 Task: Find connections with filter location Draa el Mizan with filter topic #Mentoringwith filter profile language English with filter current company Ryan Ship Management with filter school Sikkim Manipal University, Gangtok with filter industry Fundraising with filter service category Computer Networking with filter keywords title Civil Engineer
Action: Mouse scrolled (433, 580) with delta (0, 0)
Screenshot: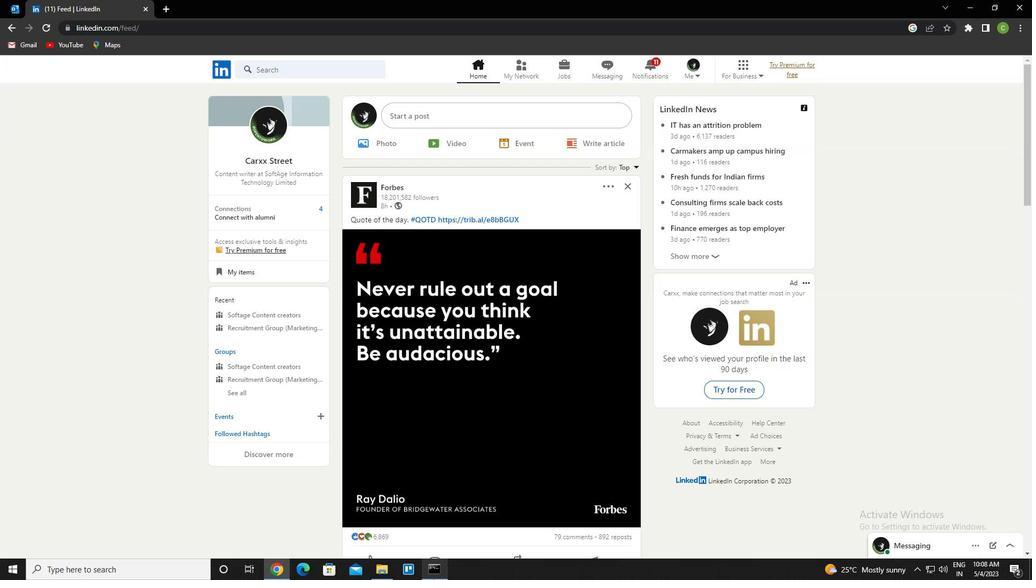 
Action: Mouse moved to (536, 79)
Screenshot: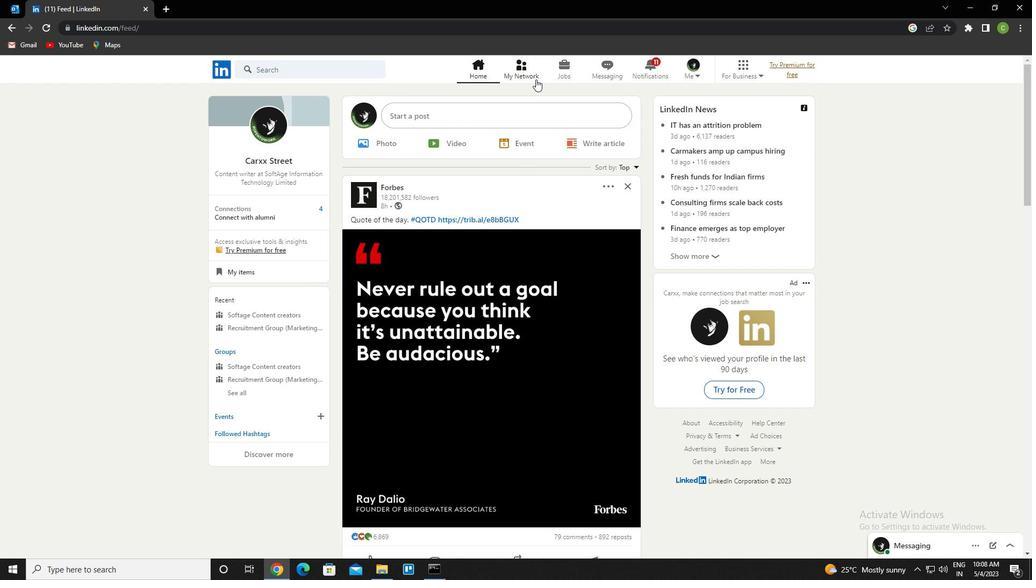 
Action: Mouse pressed left at (536, 79)
Screenshot: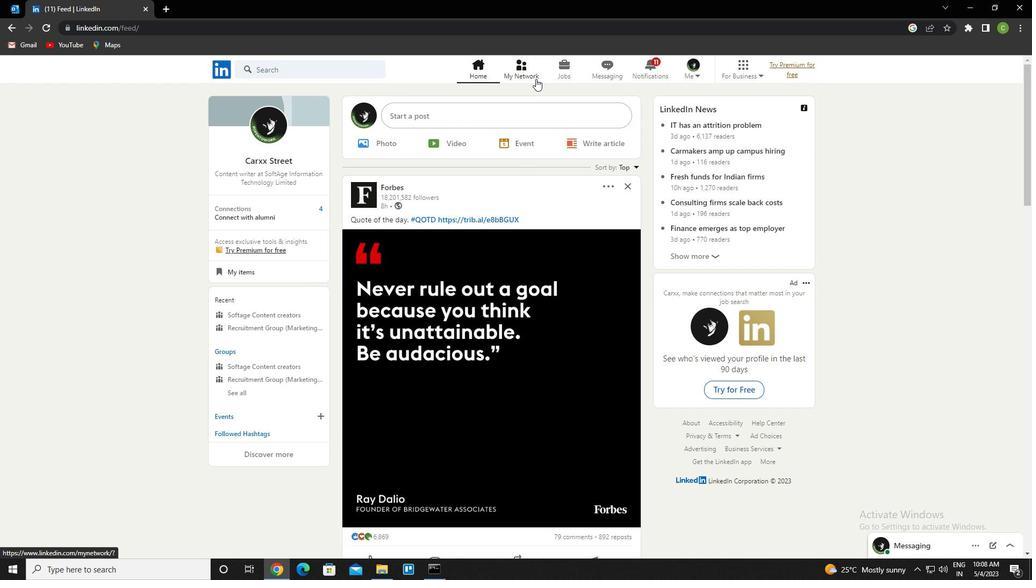 
Action: Mouse moved to (324, 123)
Screenshot: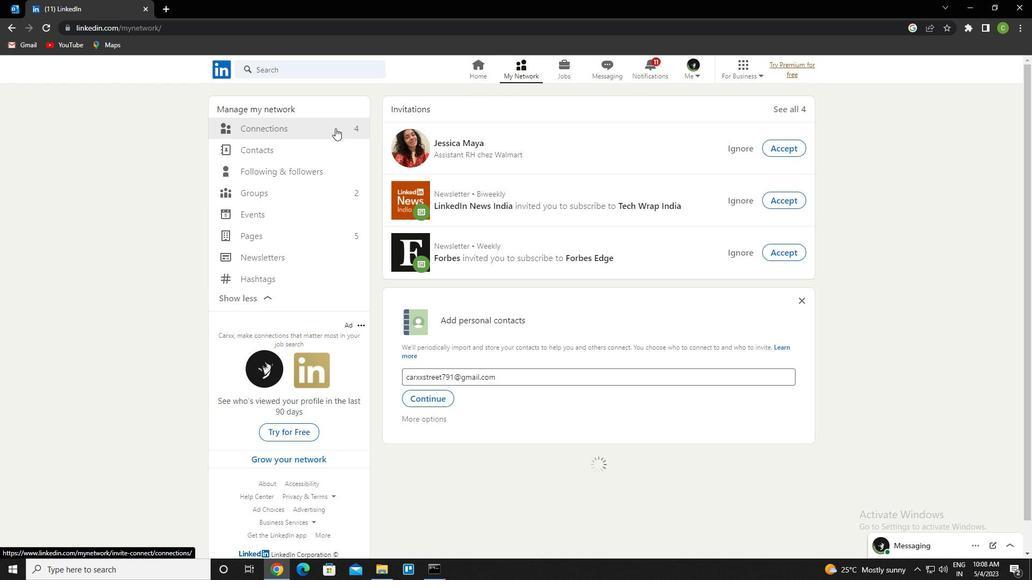 
Action: Mouse pressed left at (324, 123)
Screenshot: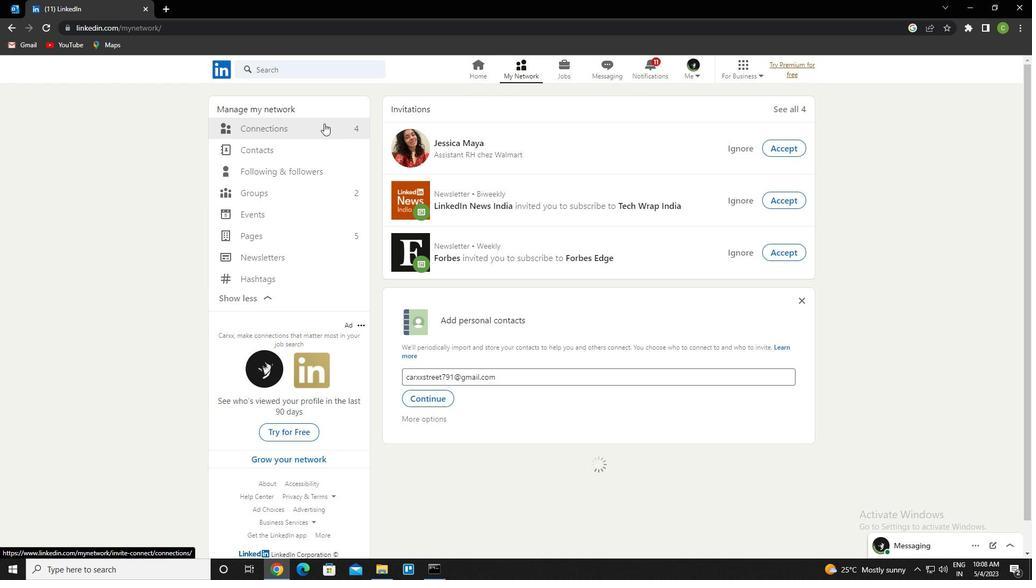 
Action: Mouse moved to (624, 129)
Screenshot: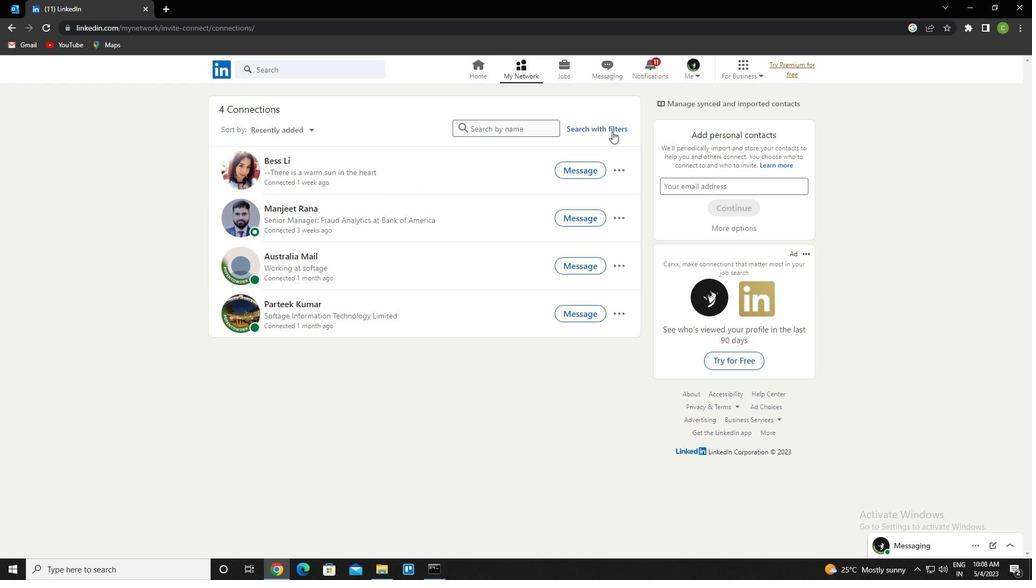 
Action: Mouse pressed left at (624, 129)
Screenshot: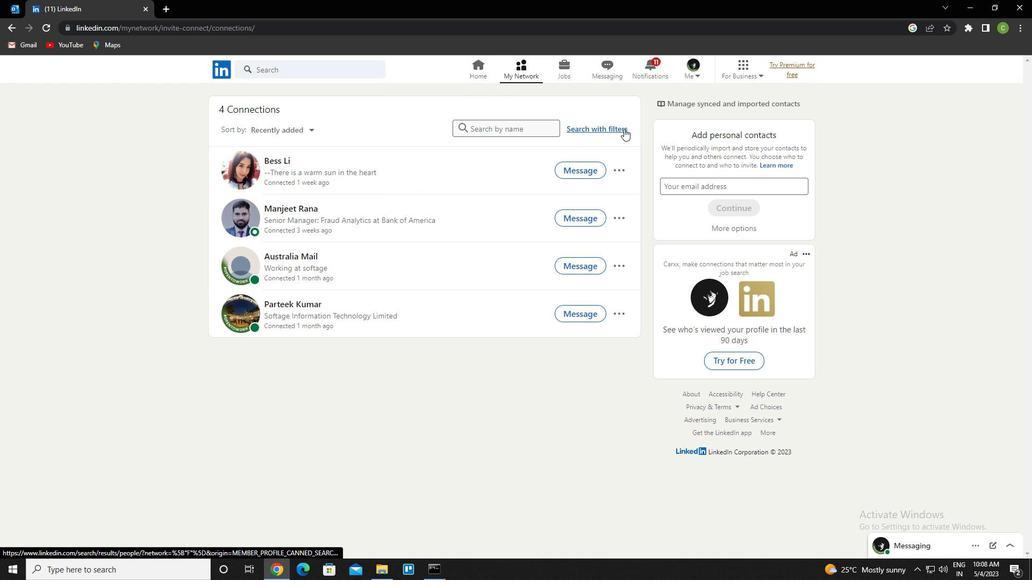 
Action: Mouse moved to (552, 104)
Screenshot: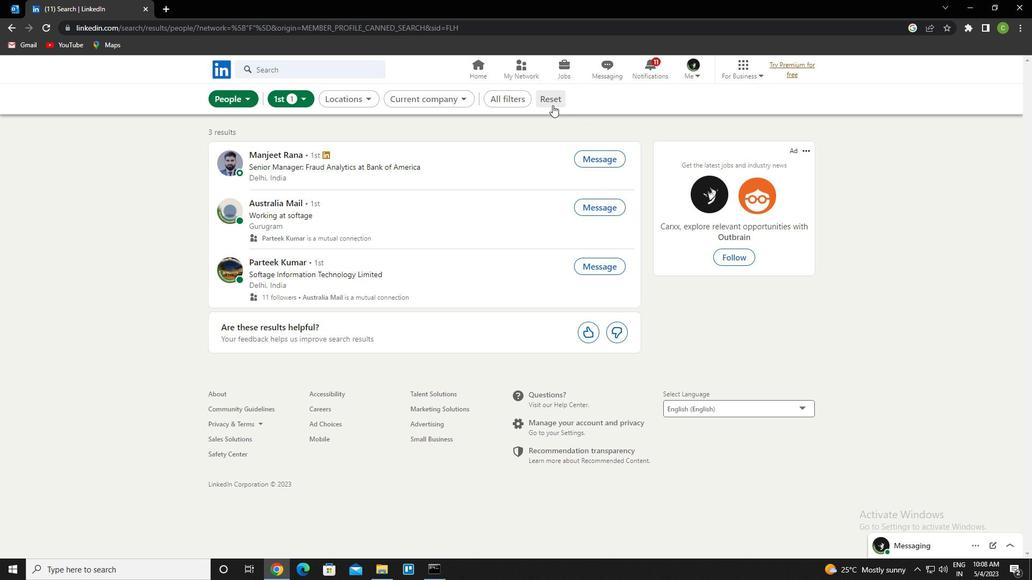 
Action: Mouse pressed left at (552, 104)
Screenshot: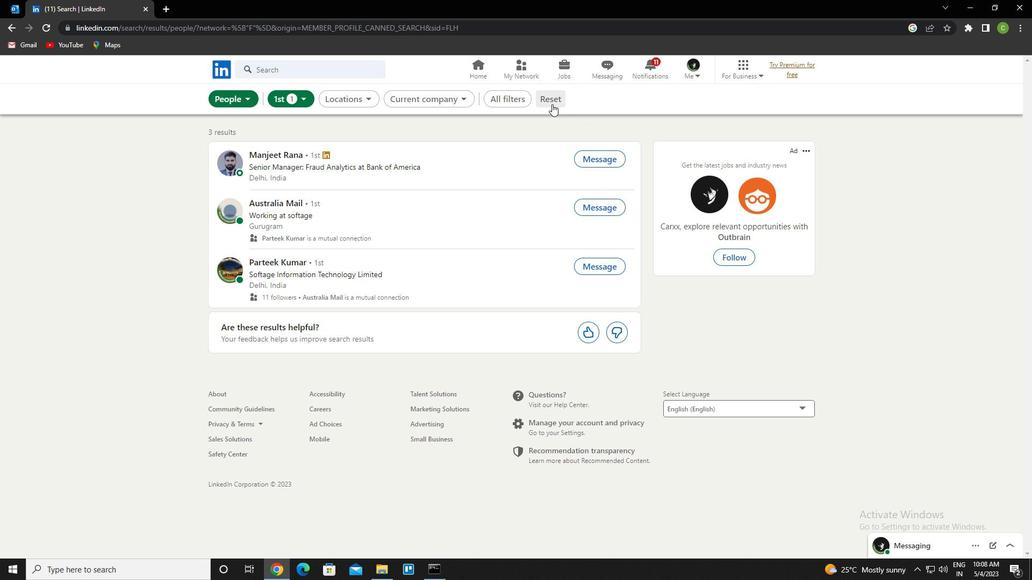 
Action: Mouse moved to (543, 102)
Screenshot: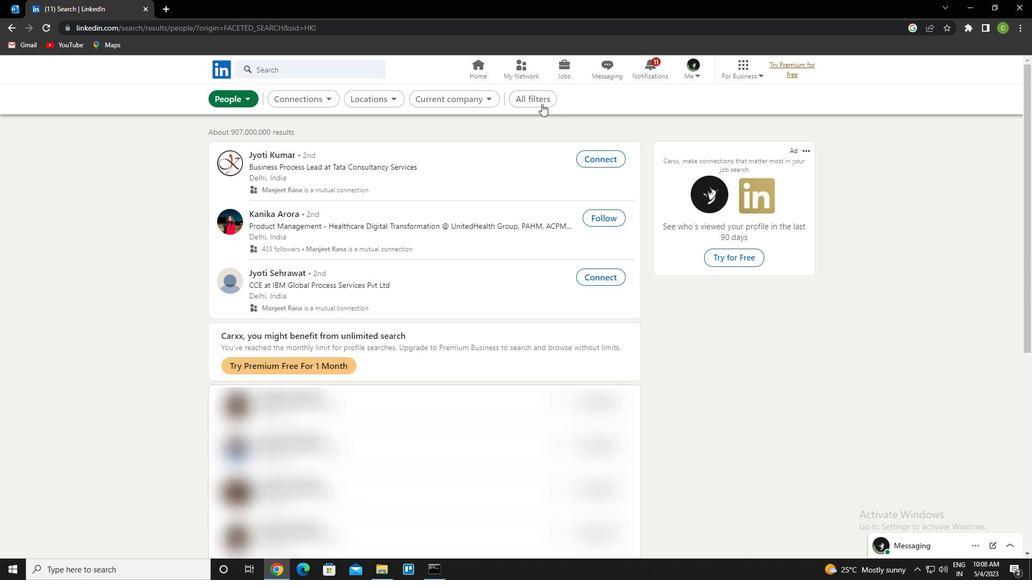 
Action: Mouse pressed left at (543, 102)
Screenshot: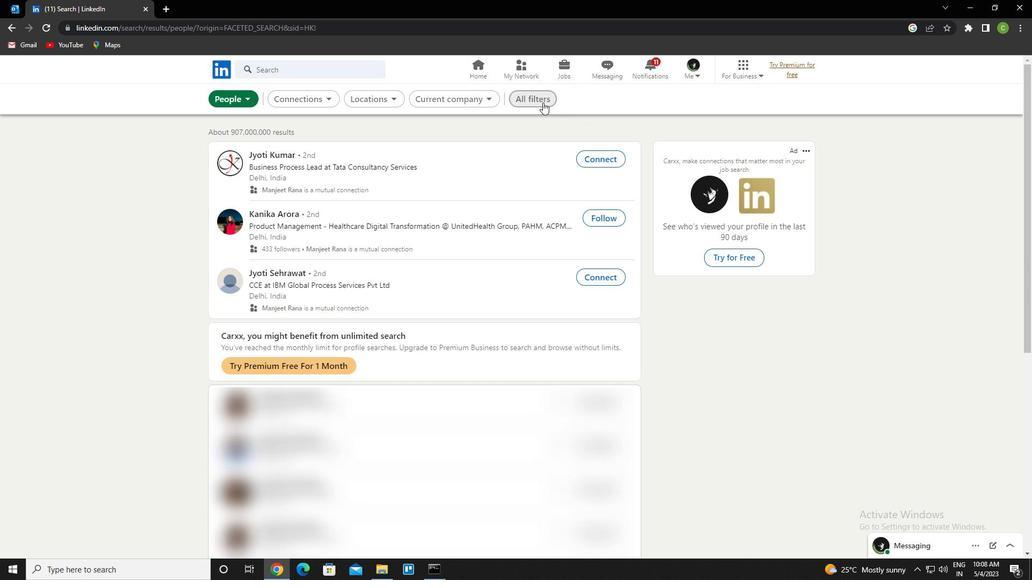 
Action: Mouse moved to (763, 230)
Screenshot: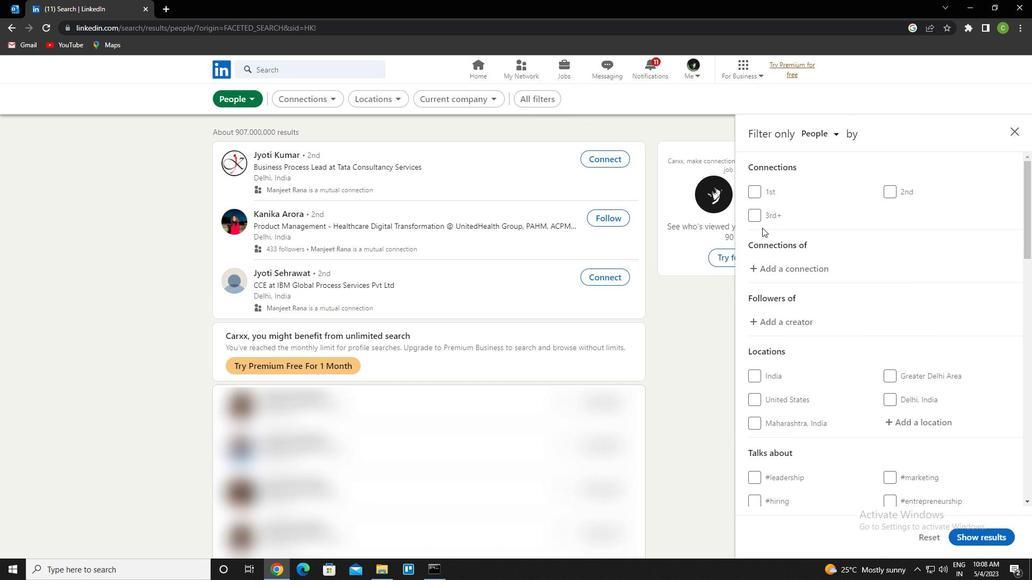 
Action: Mouse scrolled (763, 229) with delta (0, 0)
Screenshot: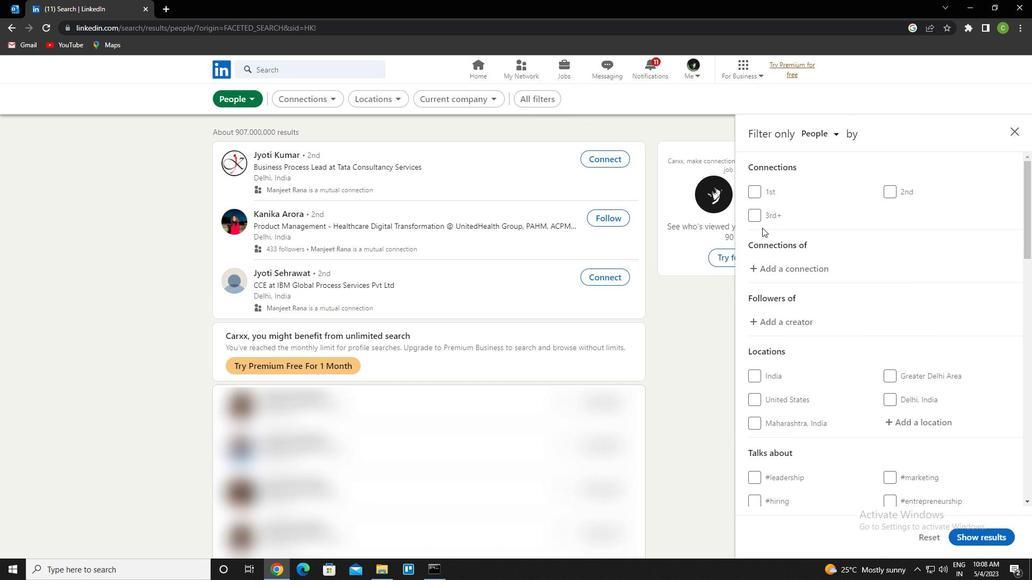 
Action: Mouse moved to (765, 235)
Screenshot: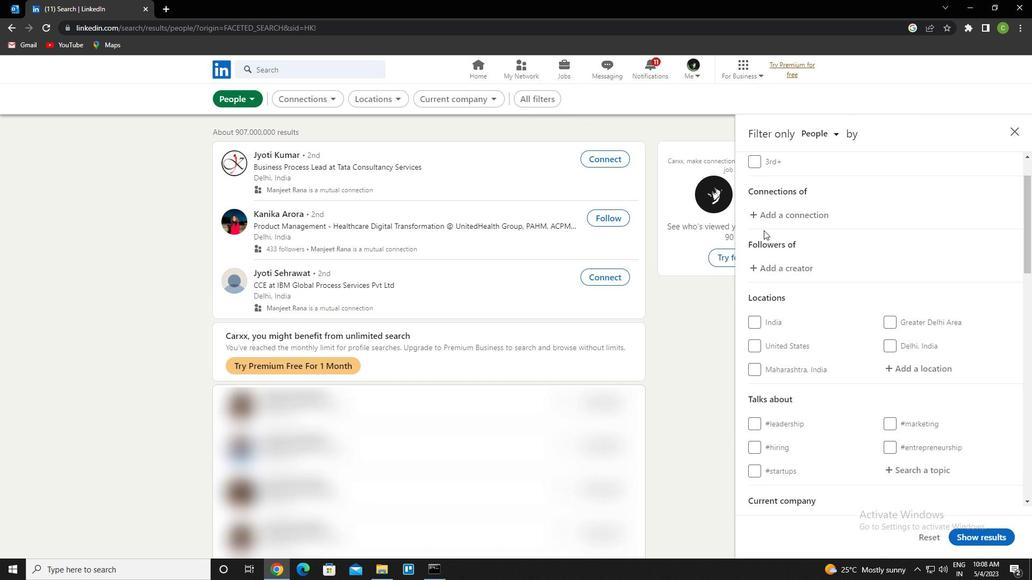 
Action: Mouse scrolled (765, 234) with delta (0, 0)
Screenshot: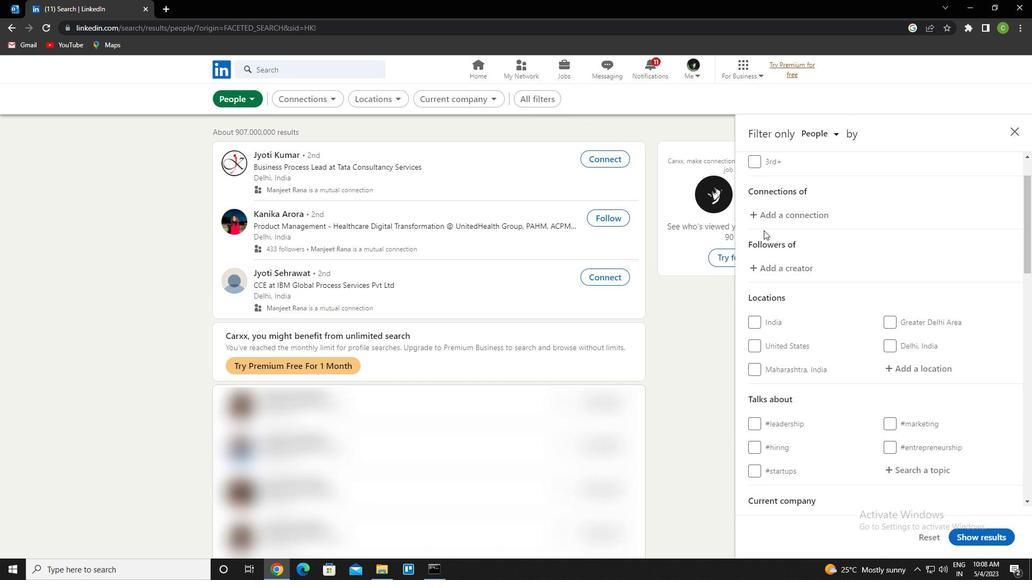 
Action: Mouse moved to (765, 235)
Screenshot: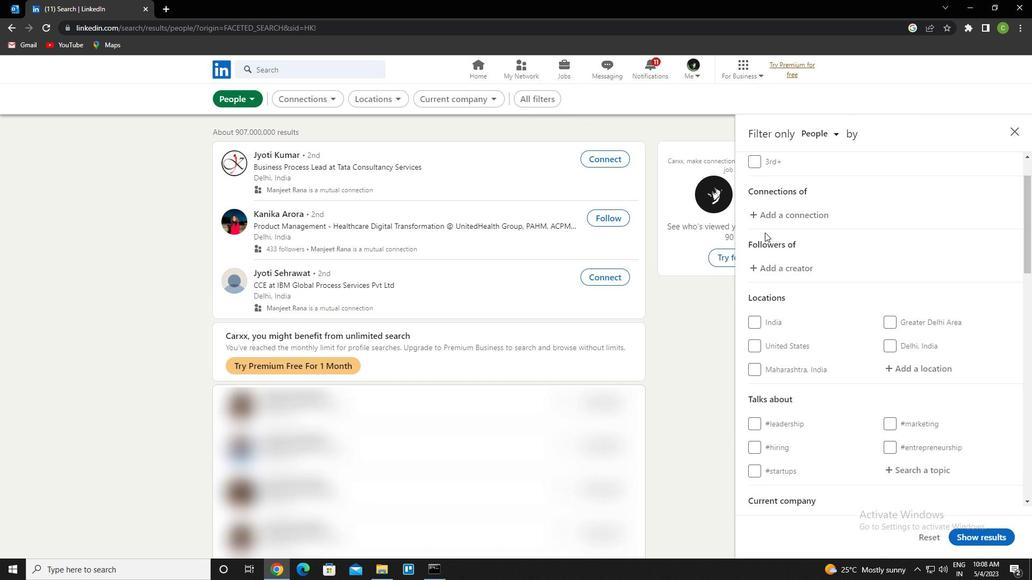 
Action: Mouse scrolled (765, 234) with delta (0, 0)
Screenshot: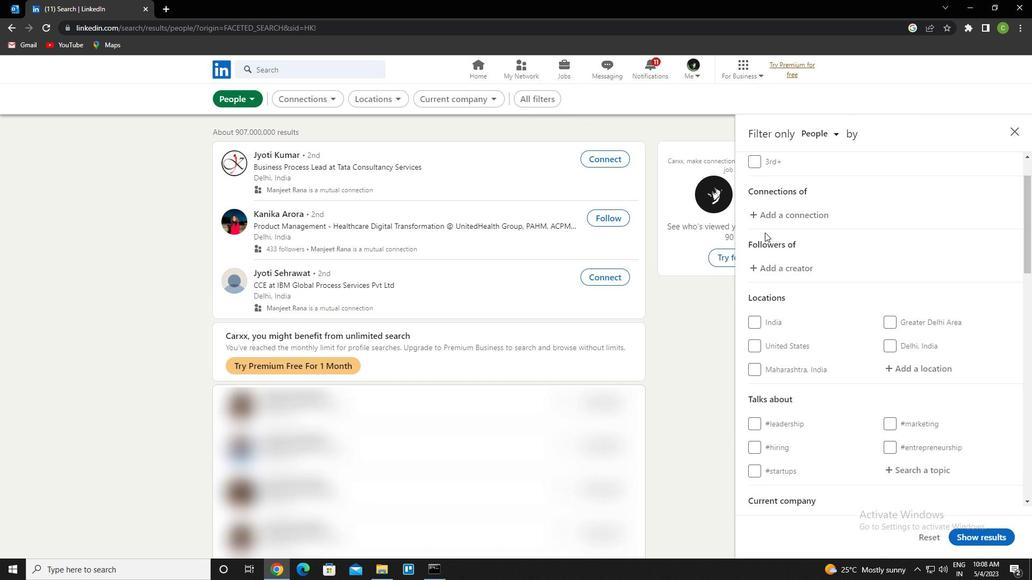 
Action: Mouse scrolled (765, 234) with delta (0, 0)
Screenshot: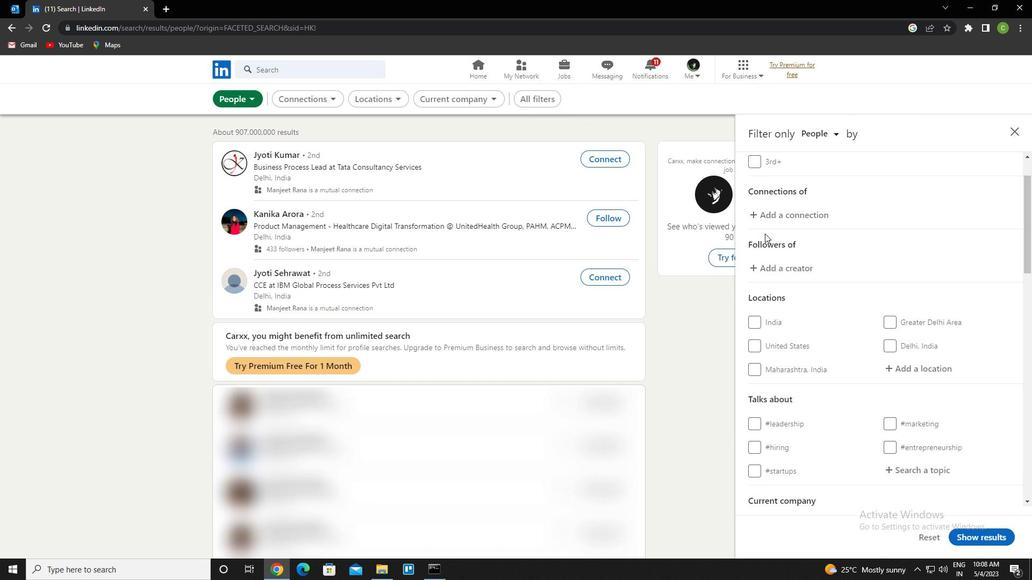 
Action: Mouse moved to (911, 210)
Screenshot: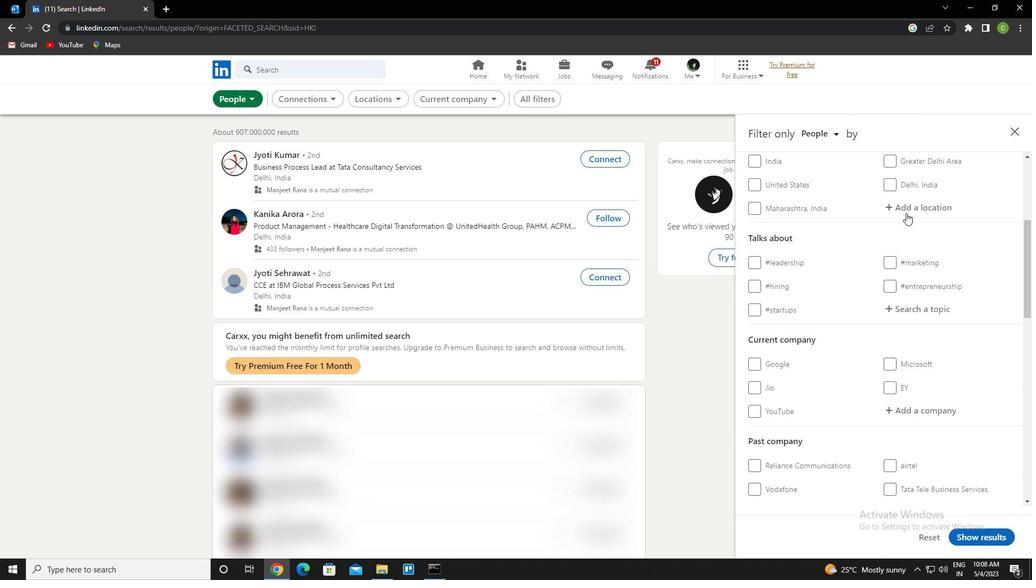 
Action: Mouse pressed left at (911, 210)
Screenshot: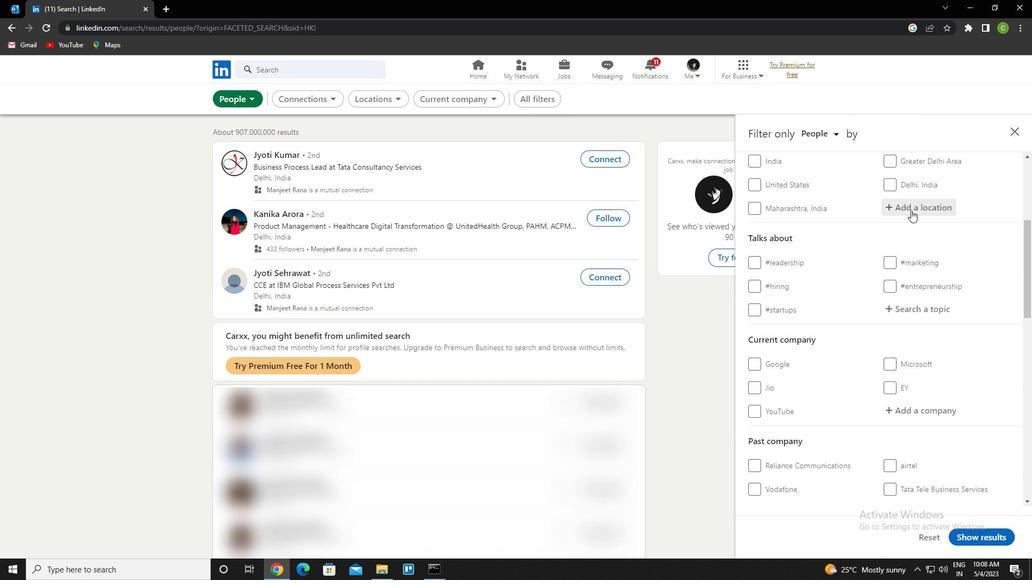 
Action: Key pressed <Key.caps_lock>d<Key.caps_lock>raa<Key.space>el<Key.space>mizan<Key.down><Key.enter>
Screenshot: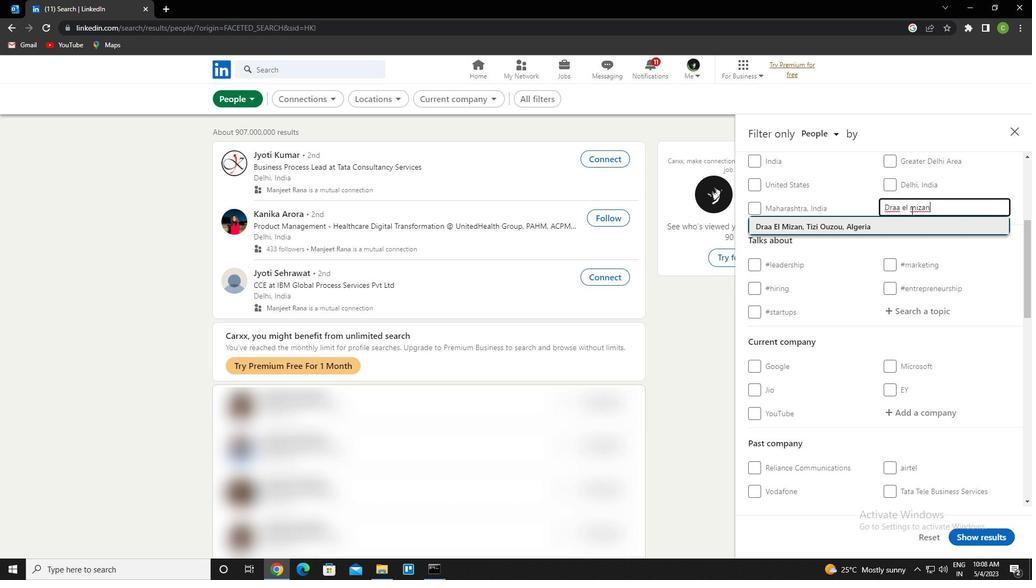 
Action: Mouse moved to (912, 210)
Screenshot: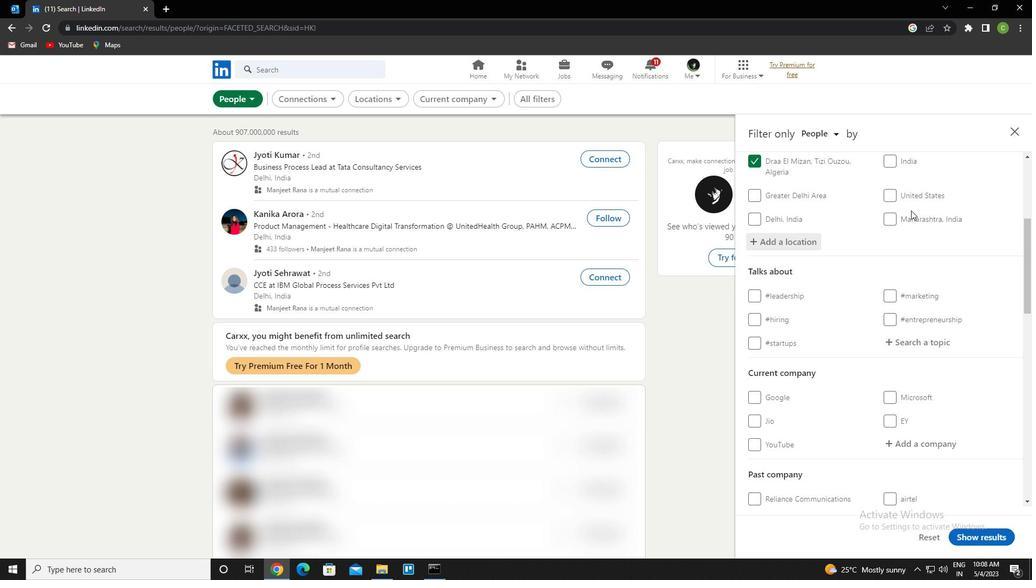 
Action: Mouse scrolled (912, 210) with delta (0, 0)
Screenshot: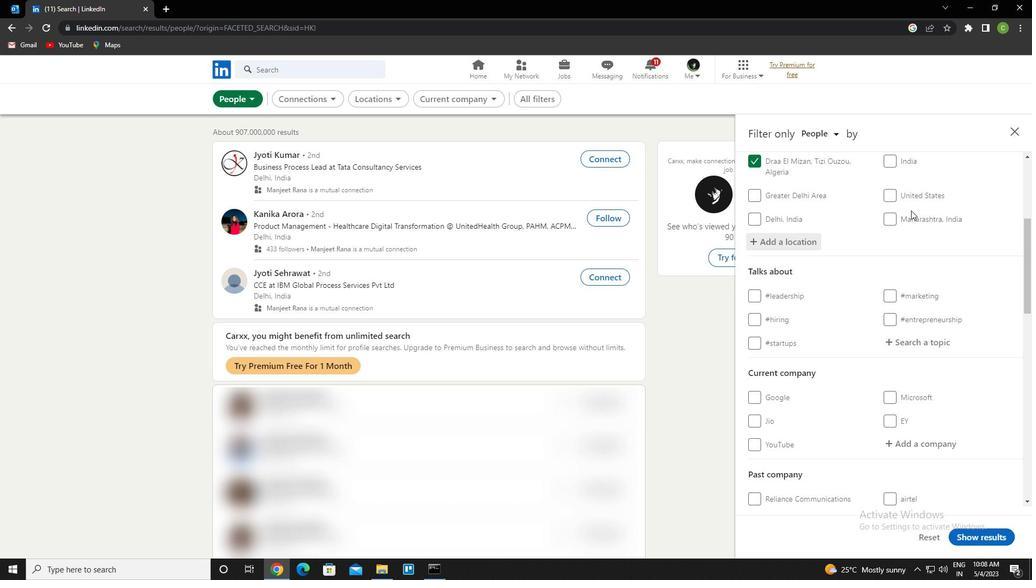 
Action: Mouse moved to (911, 285)
Screenshot: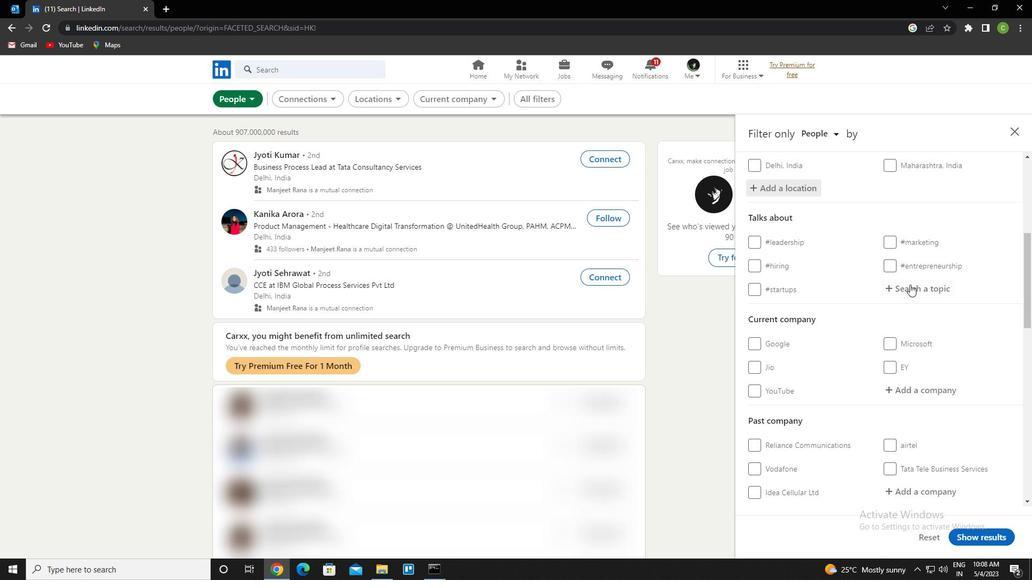 
Action: Mouse pressed left at (911, 285)
Screenshot: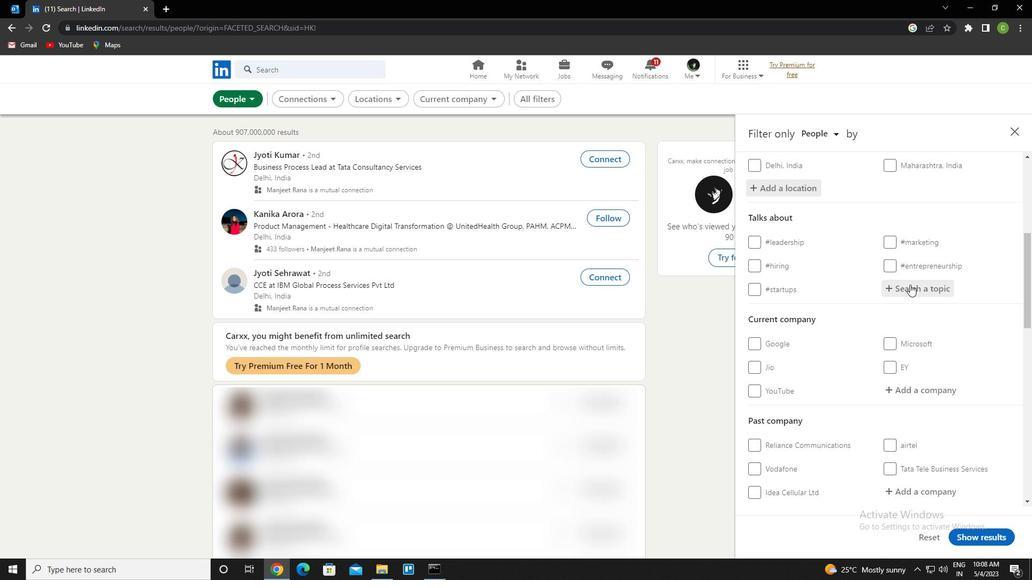 
Action: Key pressed mentoring<Key.down><Key.enter>
Screenshot: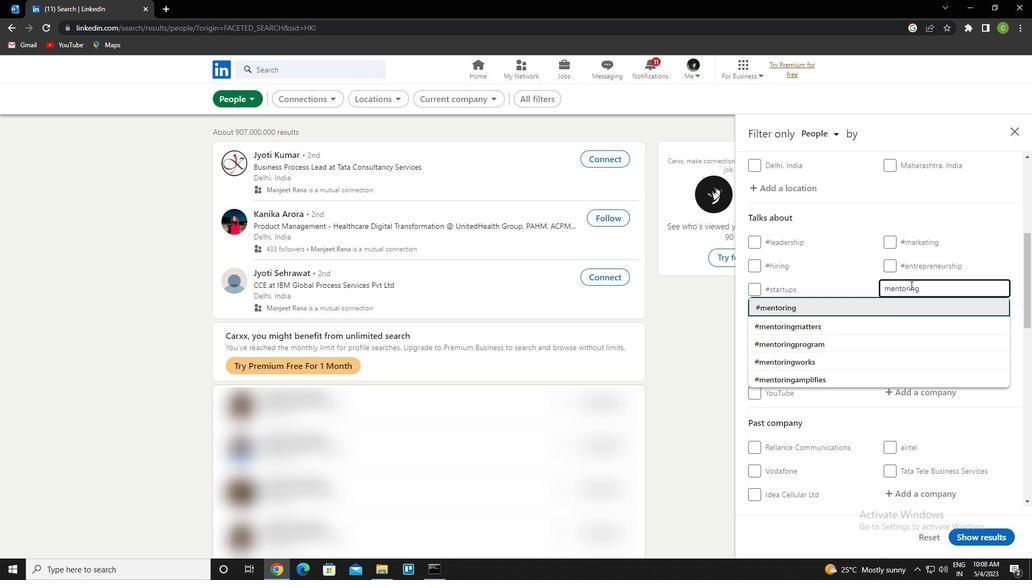 
Action: Mouse scrolled (911, 285) with delta (0, 0)
Screenshot: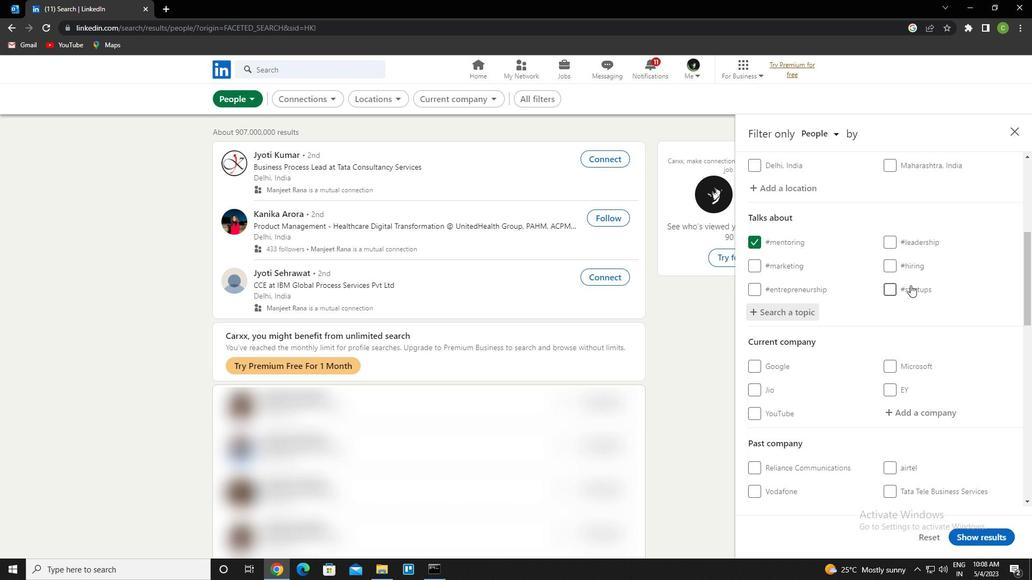 
Action: Mouse scrolled (911, 285) with delta (0, 0)
Screenshot: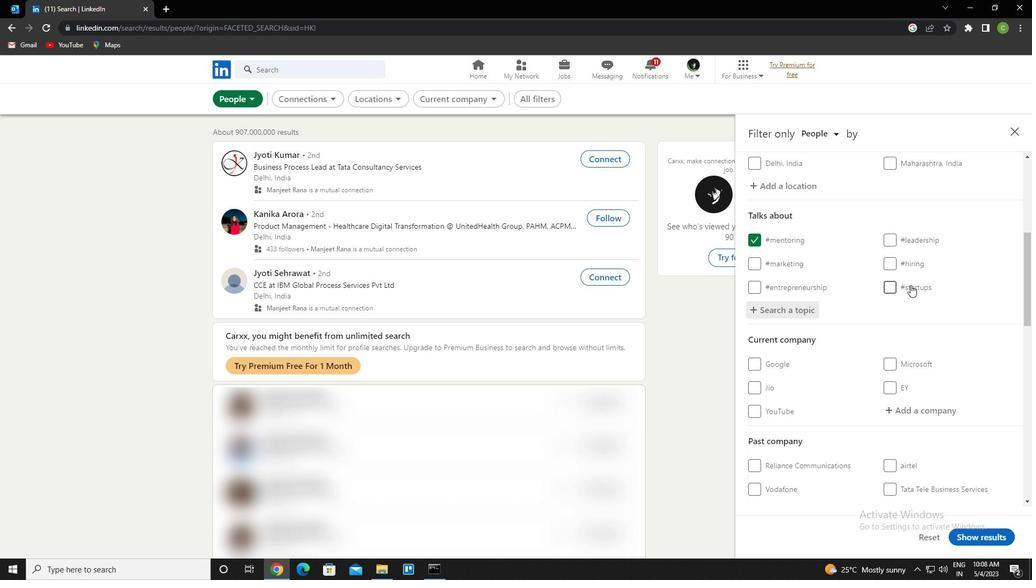 
Action: Mouse moved to (909, 291)
Screenshot: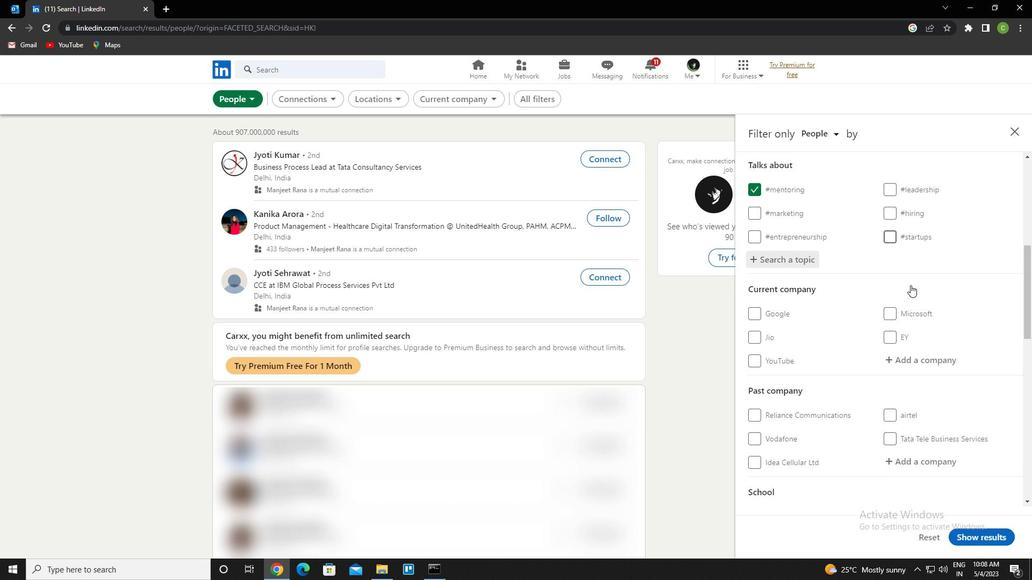 
Action: Mouse scrolled (909, 290) with delta (0, 0)
Screenshot: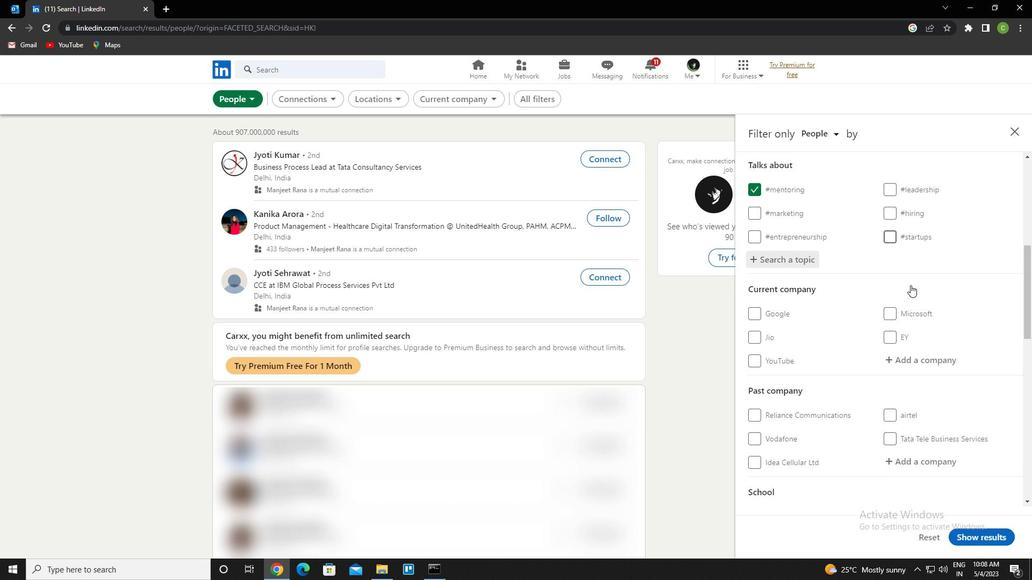 
Action: Mouse moved to (894, 327)
Screenshot: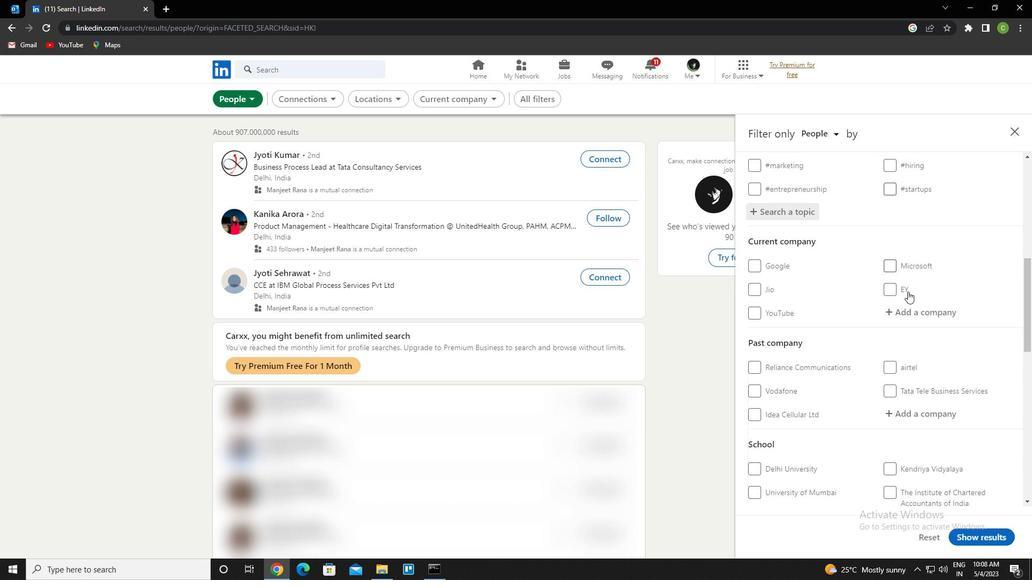 
Action: Mouse scrolled (894, 326) with delta (0, 0)
Screenshot: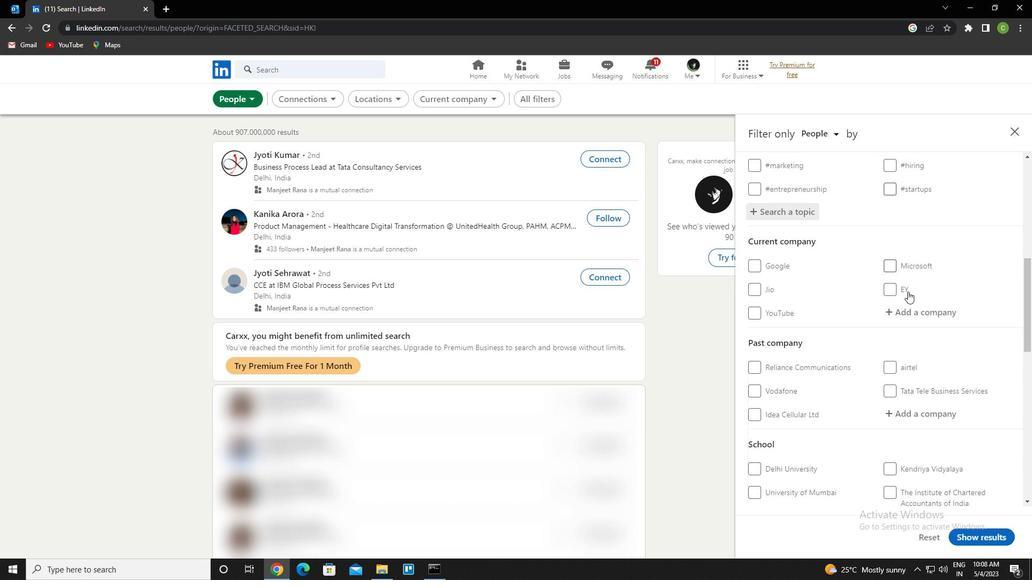
Action: Mouse moved to (893, 329)
Screenshot: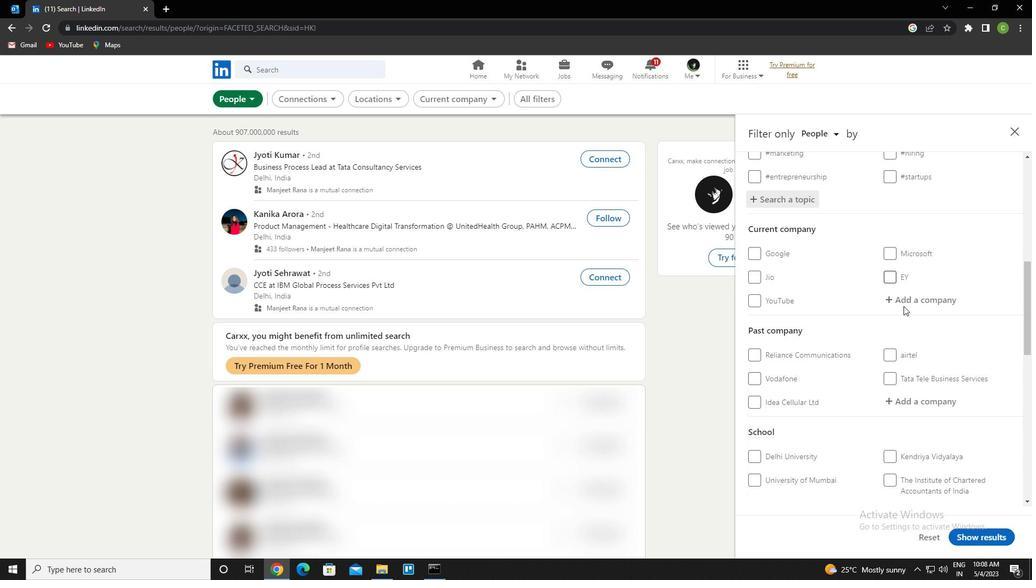 
Action: Mouse scrolled (893, 328) with delta (0, 0)
Screenshot: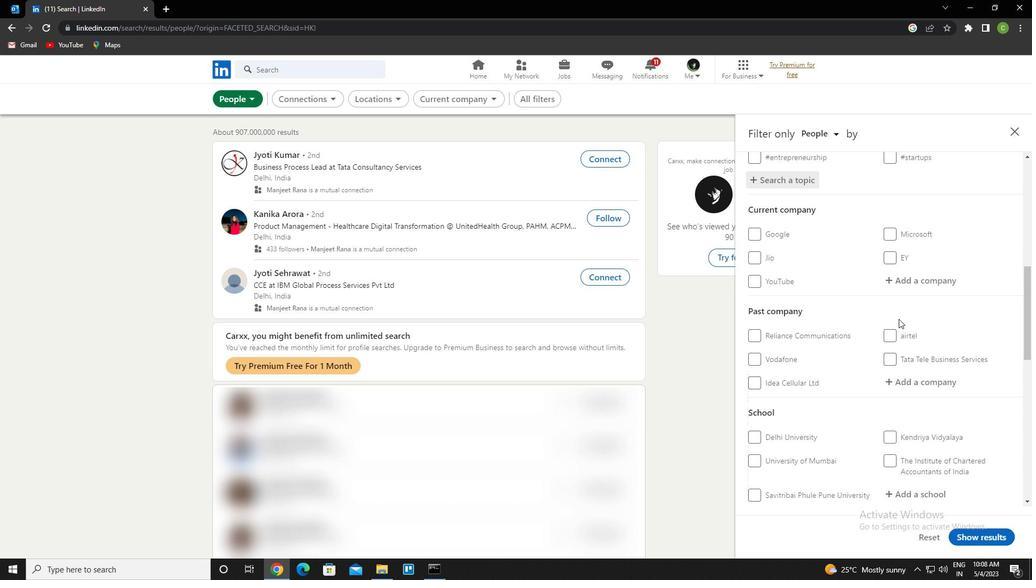 
Action: Mouse scrolled (893, 328) with delta (0, 0)
Screenshot: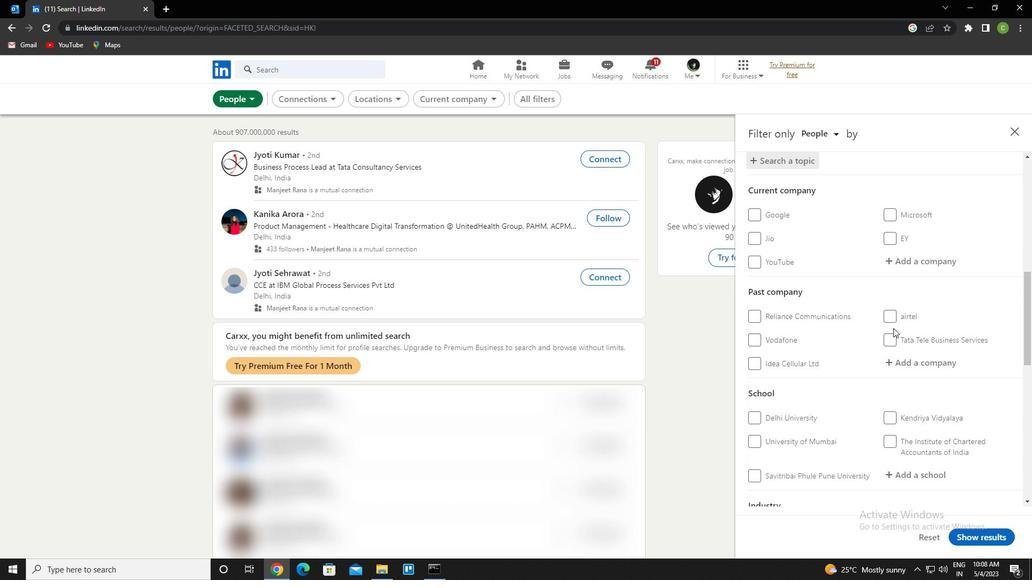 
Action: Mouse moved to (892, 329)
Screenshot: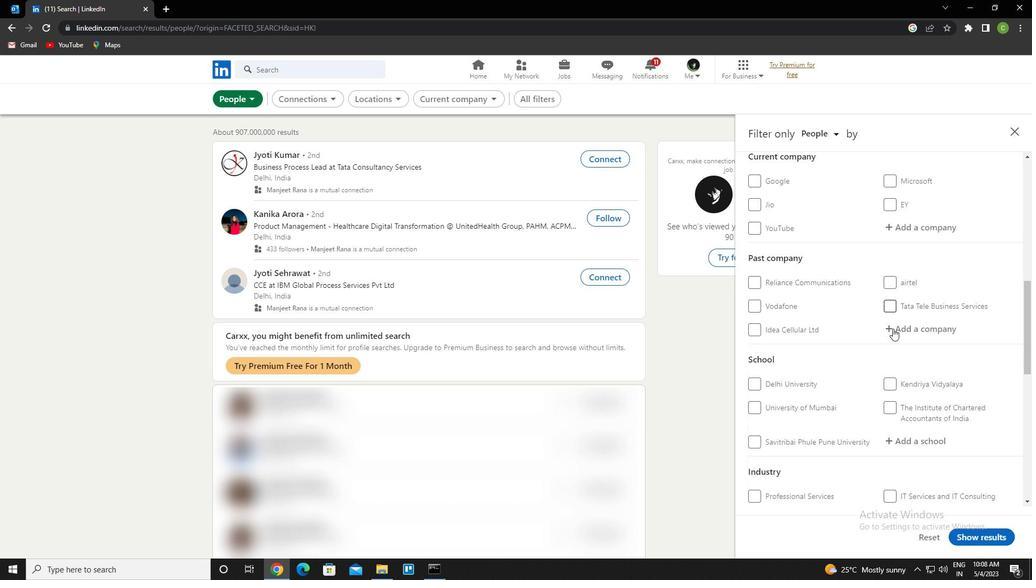 
Action: Mouse scrolled (892, 328) with delta (0, 0)
Screenshot: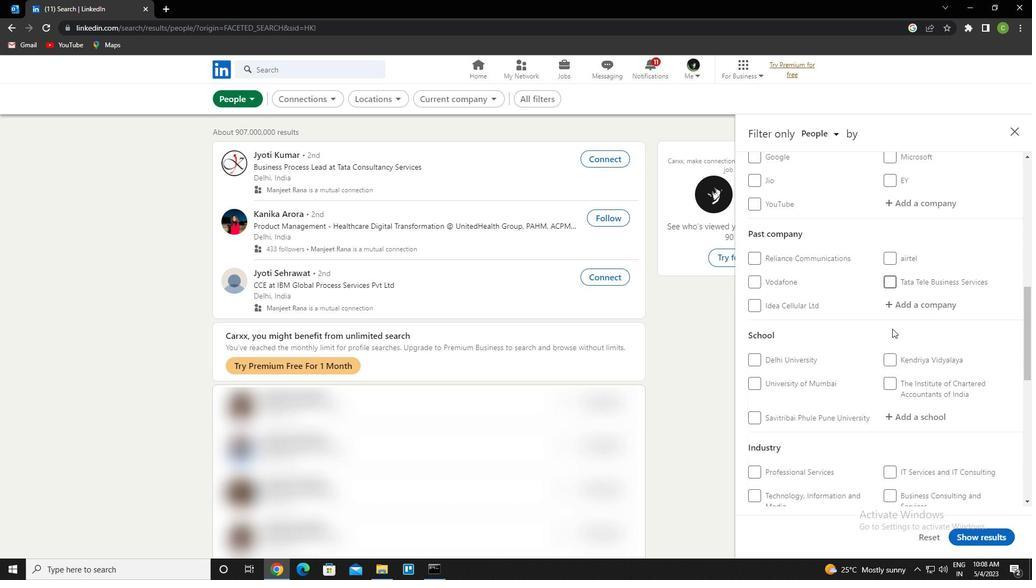 
Action: Mouse moved to (872, 327)
Screenshot: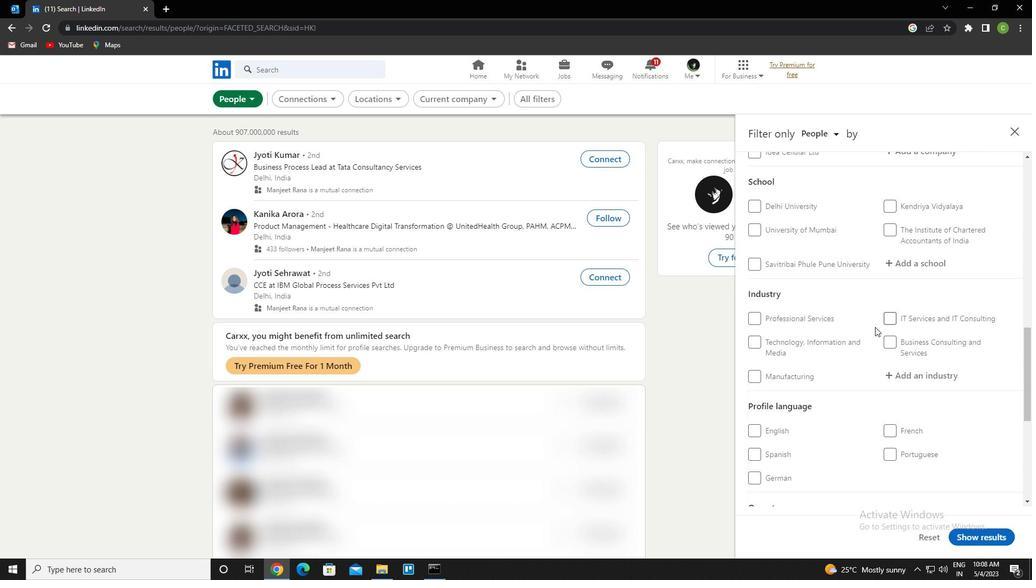 
Action: Mouse scrolled (872, 326) with delta (0, 0)
Screenshot: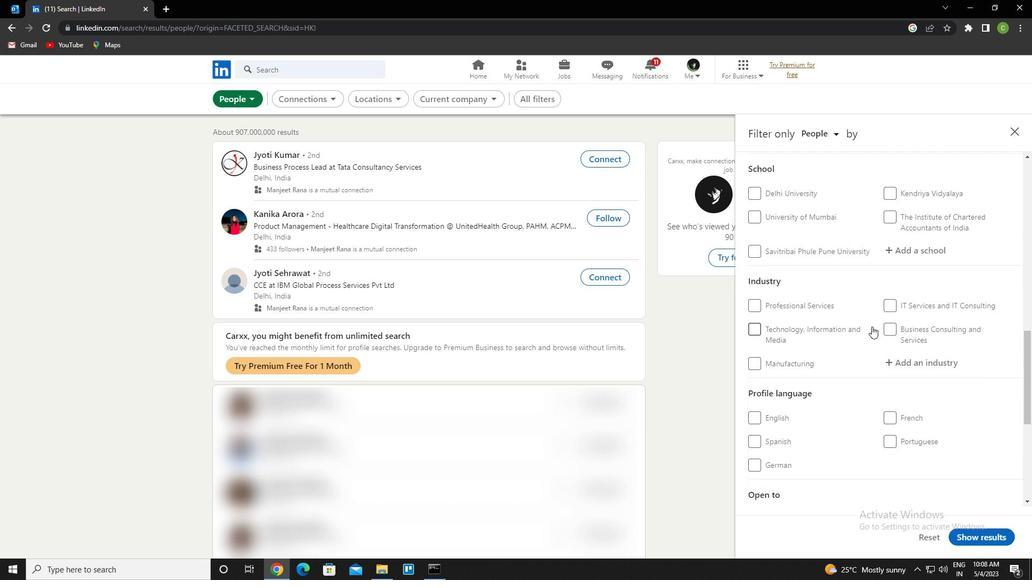 
Action: Mouse scrolled (872, 326) with delta (0, 0)
Screenshot: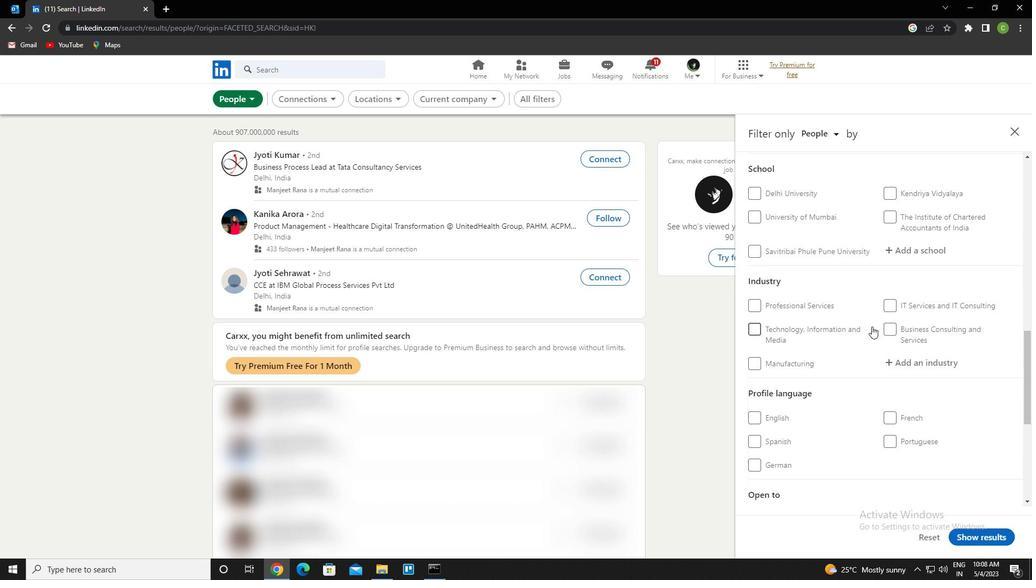 
Action: Mouse scrolled (872, 326) with delta (0, 0)
Screenshot: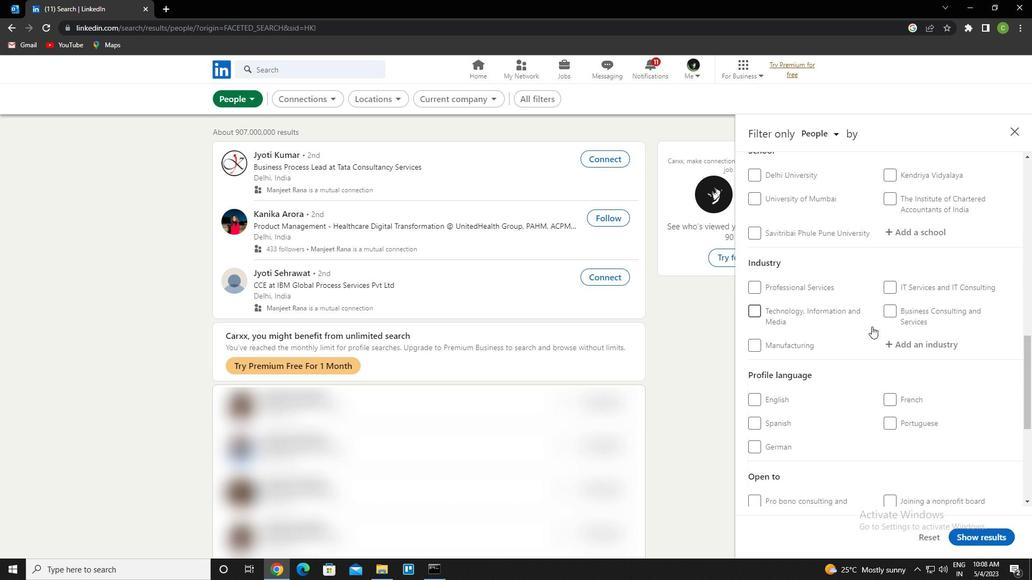 
Action: Mouse moved to (756, 260)
Screenshot: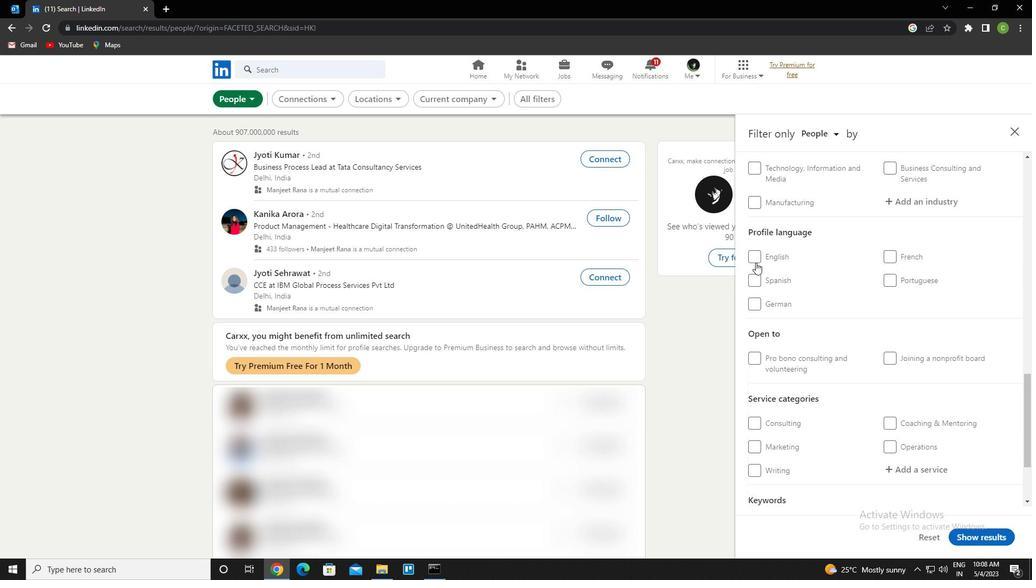 
Action: Mouse pressed left at (756, 260)
Screenshot: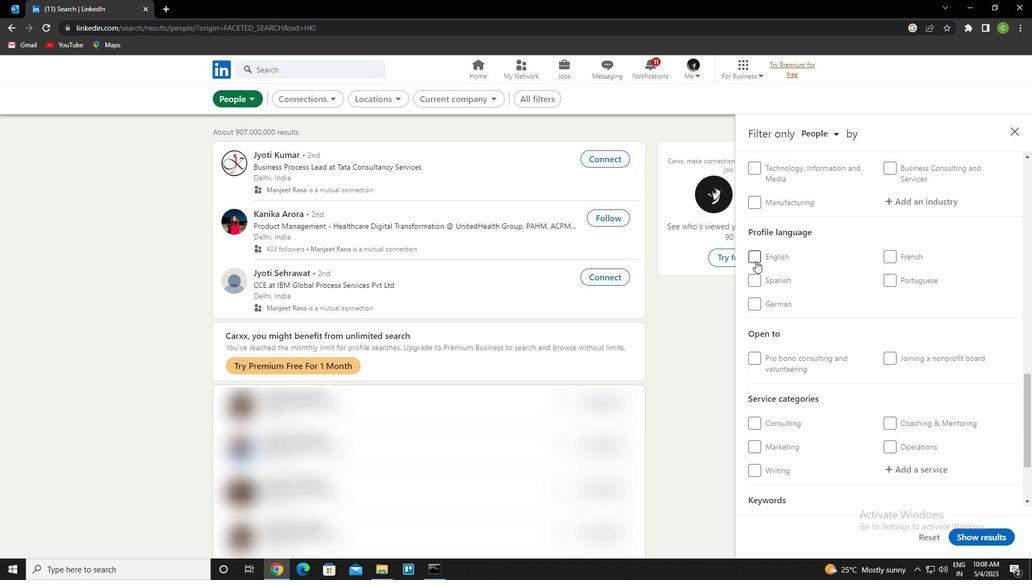 
Action: Mouse moved to (810, 275)
Screenshot: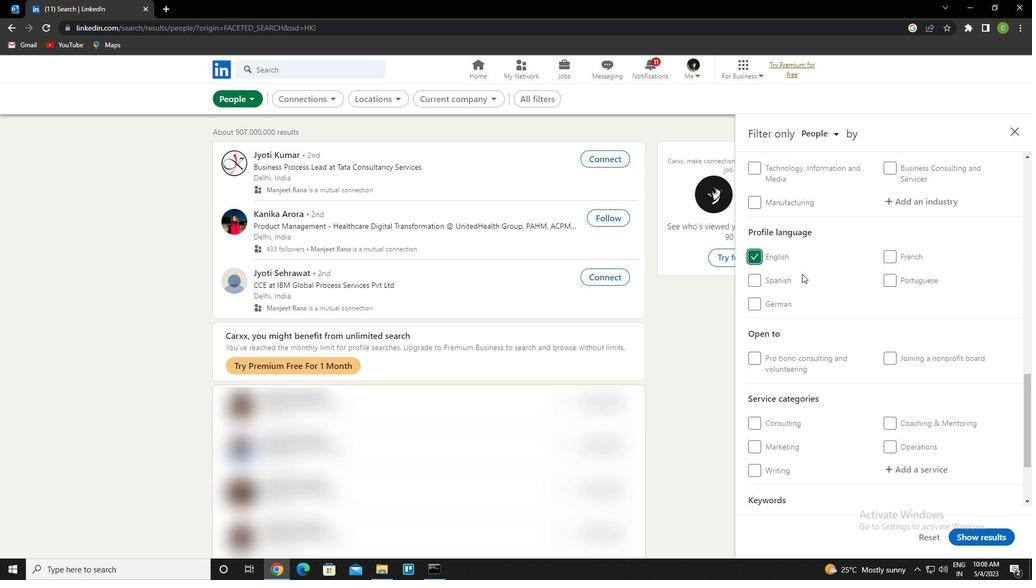 
Action: Mouse scrolled (810, 276) with delta (0, 0)
Screenshot: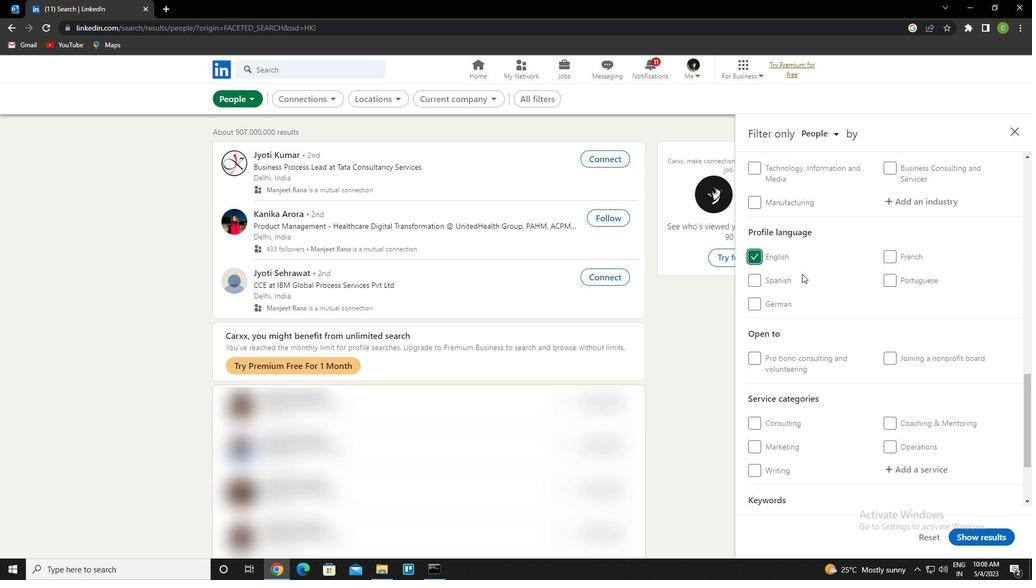 
Action: Mouse moved to (810, 275)
Screenshot: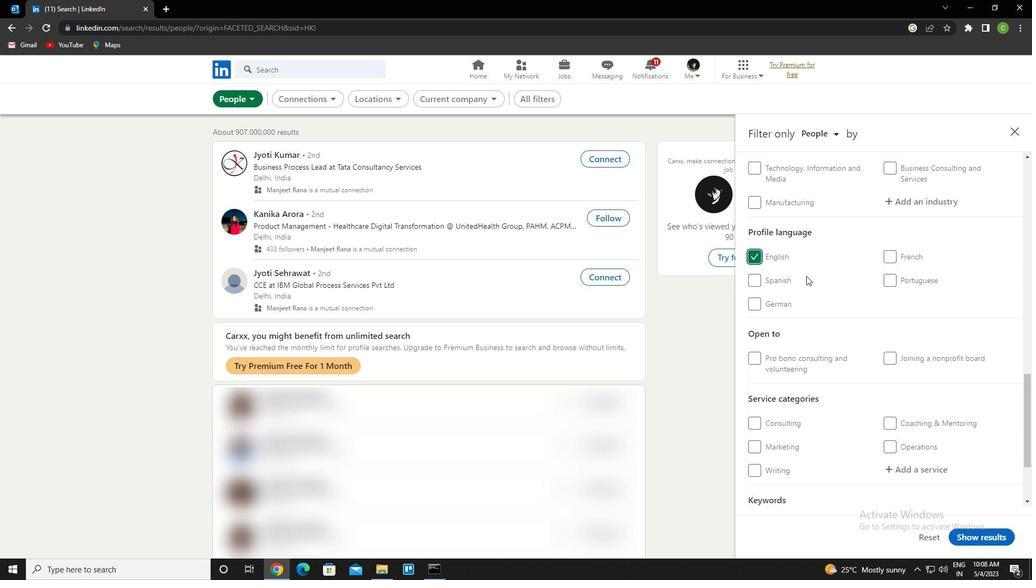 
Action: Mouse scrolled (810, 275) with delta (0, 0)
Screenshot: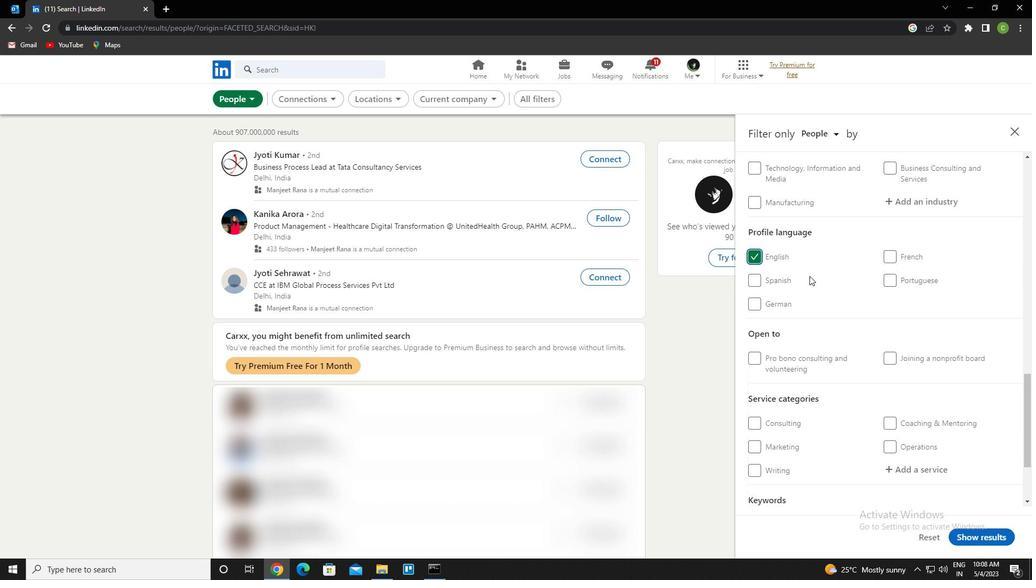 
Action: Mouse moved to (810, 274)
Screenshot: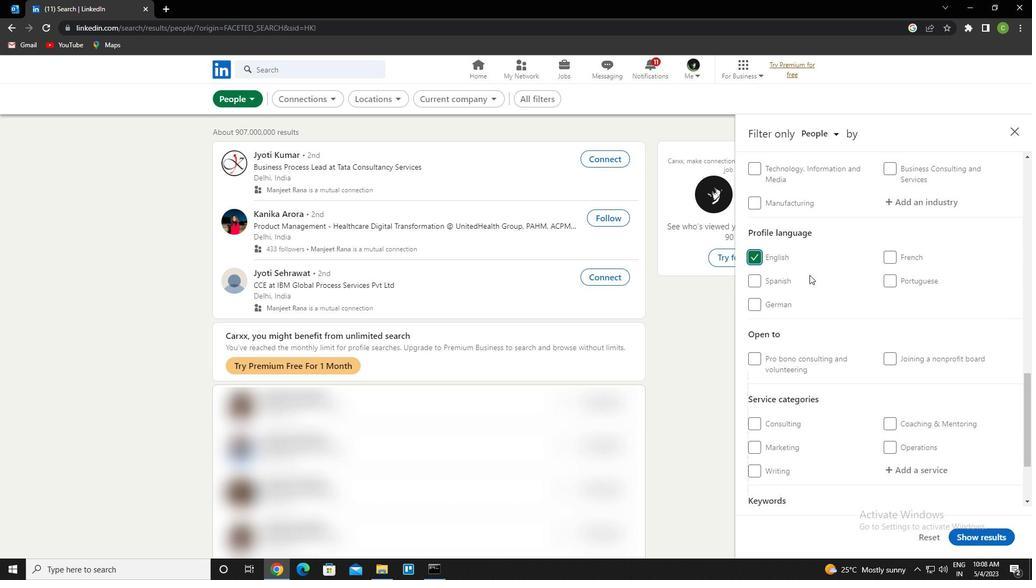 
Action: Mouse scrolled (810, 275) with delta (0, 0)
Screenshot: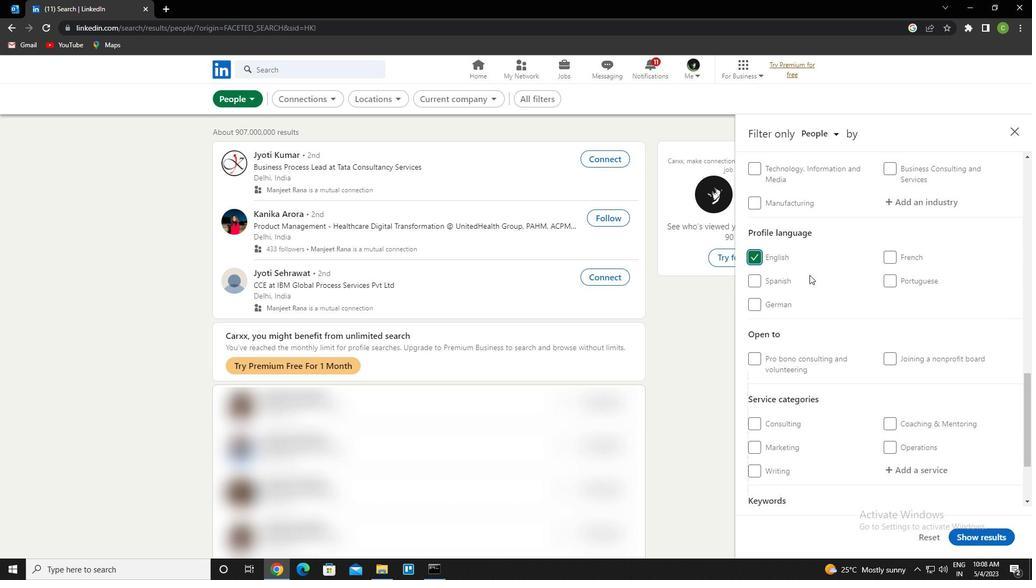
Action: Mouse scrolled (810, 275) with delta (0, 0)
Screenshot: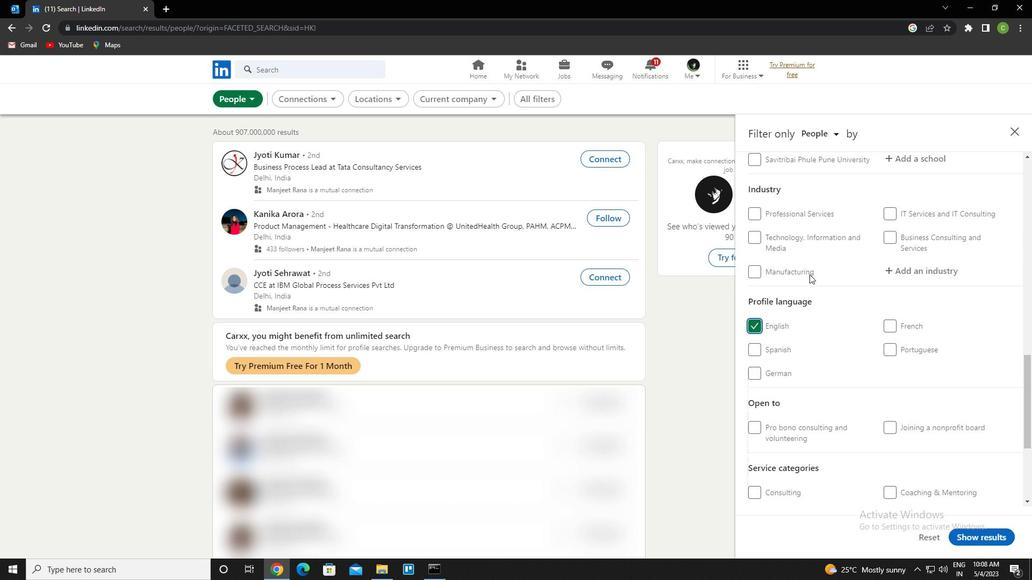 
Action: Mouse scrolled (810, 275) with delta (0, 0)
Screenshot: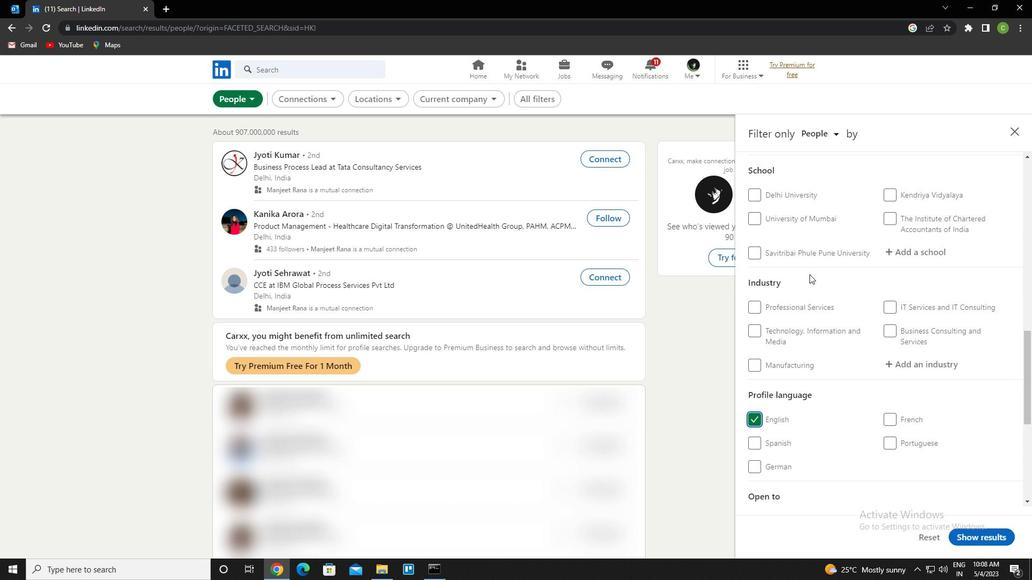 
Action: Mouse scrolled (810, 275) with delta (0, 0)
Screenshot: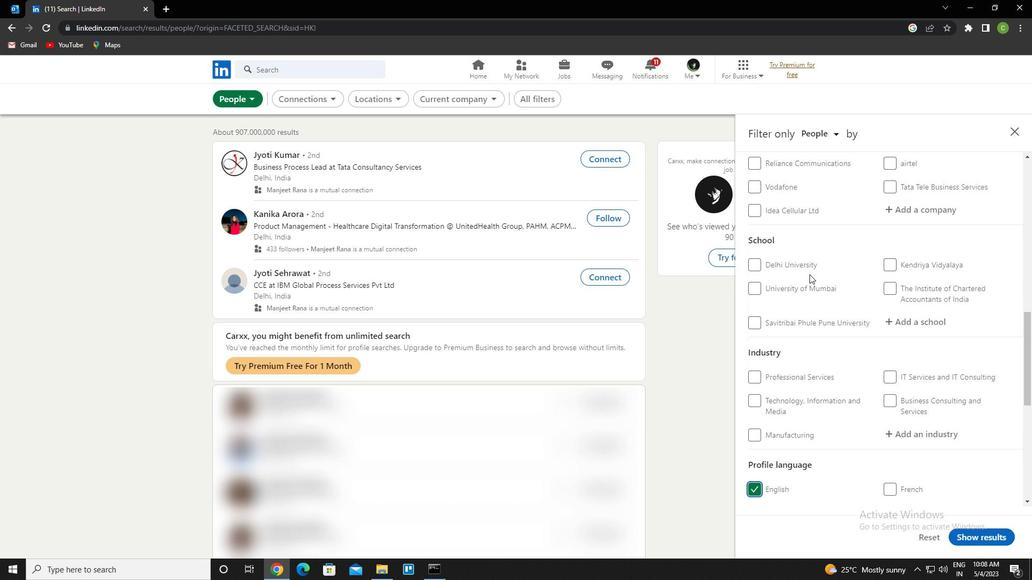 
Action: Mouse moved to (853, 271)
Screenshot: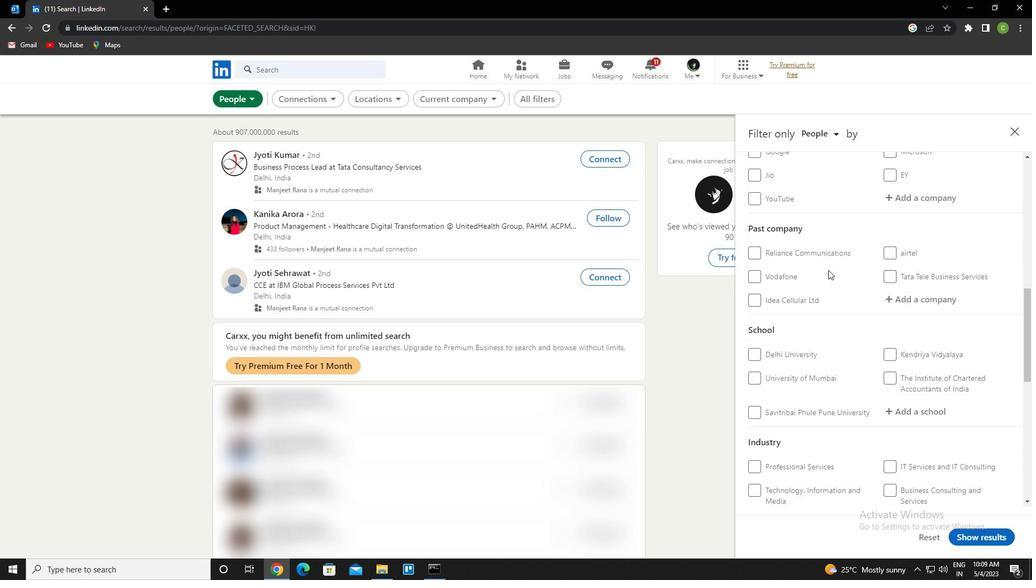 
Action: Mouse scrolled (853, 272) with delta (0, 0)
Screenshot: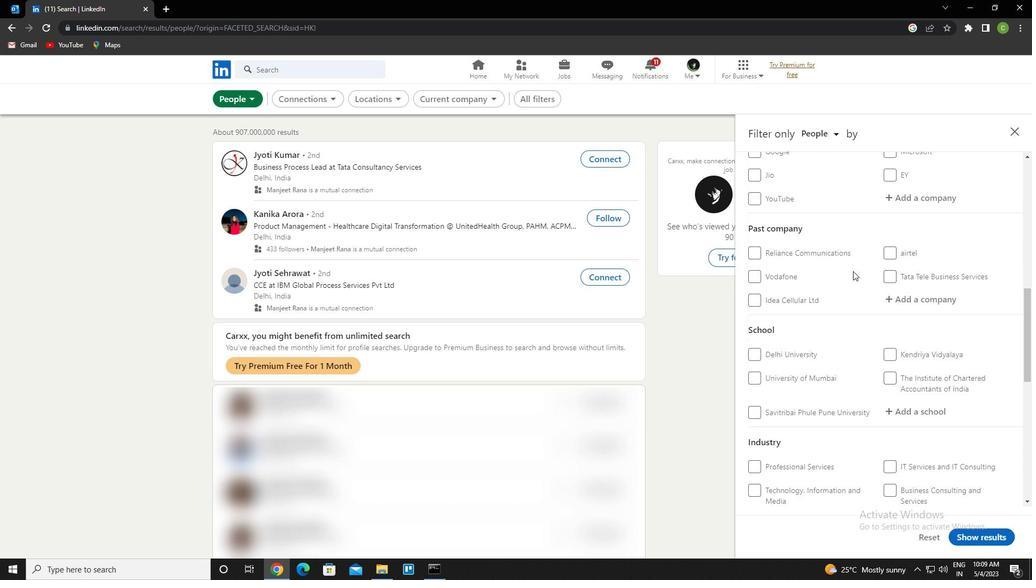 
Action: Mouse moved to (908, 253)
Screenshot: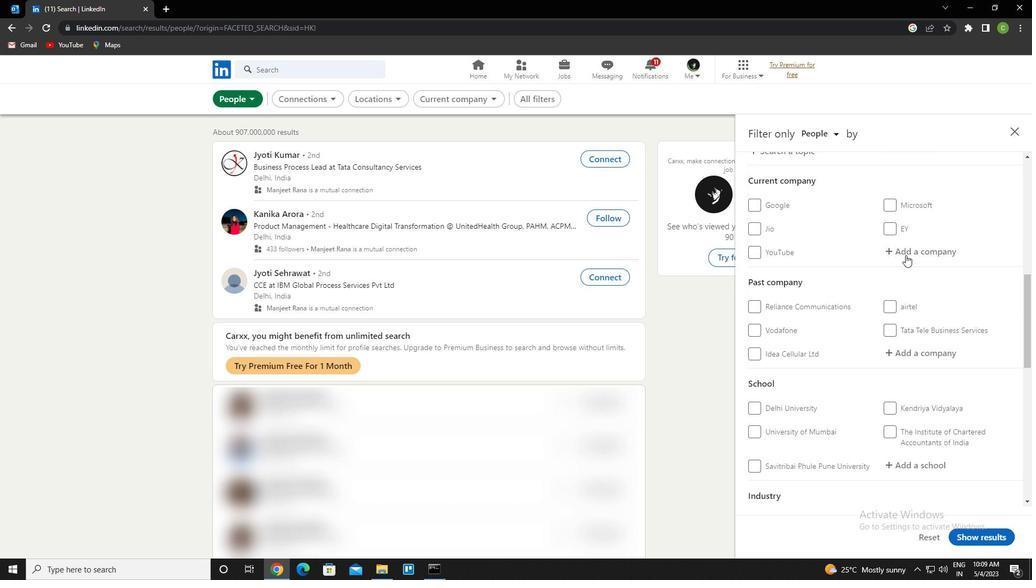 
Action: Mouse pressed left at (908, 253)
Screenshot: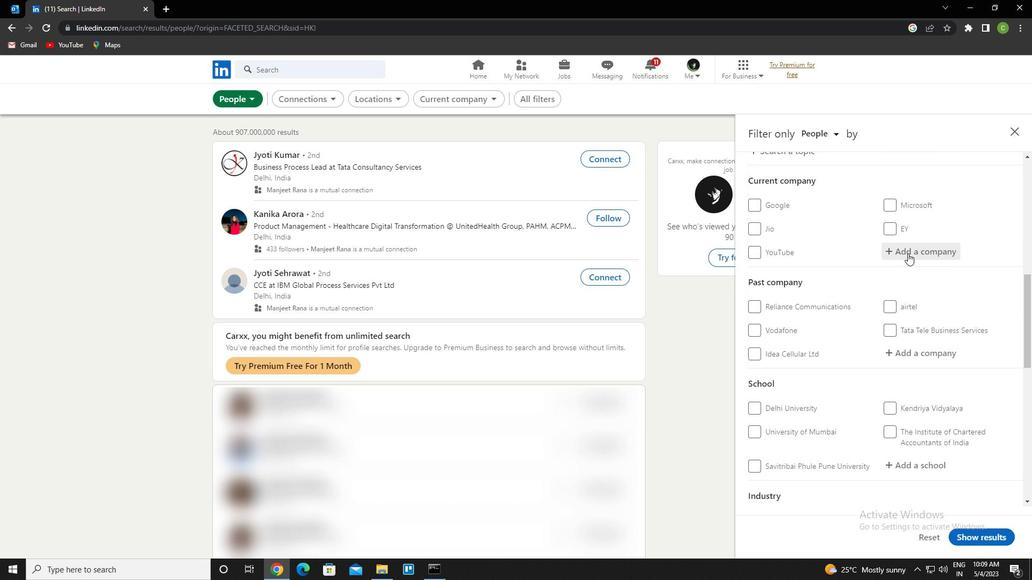 
Action: Key pressed <Key.caps_lock>r<Key.caps_lock>yan<Key.space>ship<Key.space>management<Key.down><Key.enter>
Screenshot: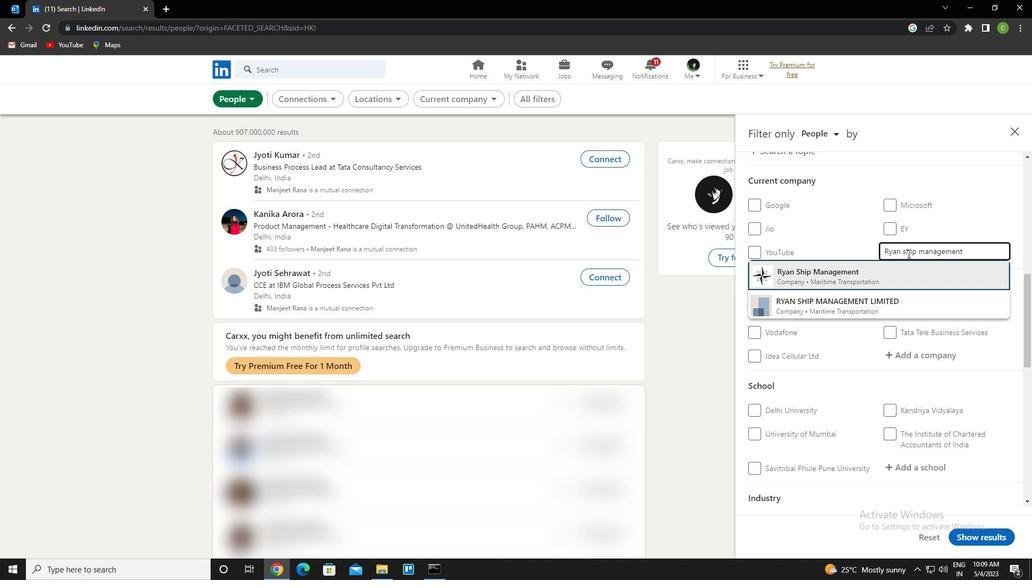 
Action: Mouse scrolled (908, 253) with delta (0, 0)
Screenshot: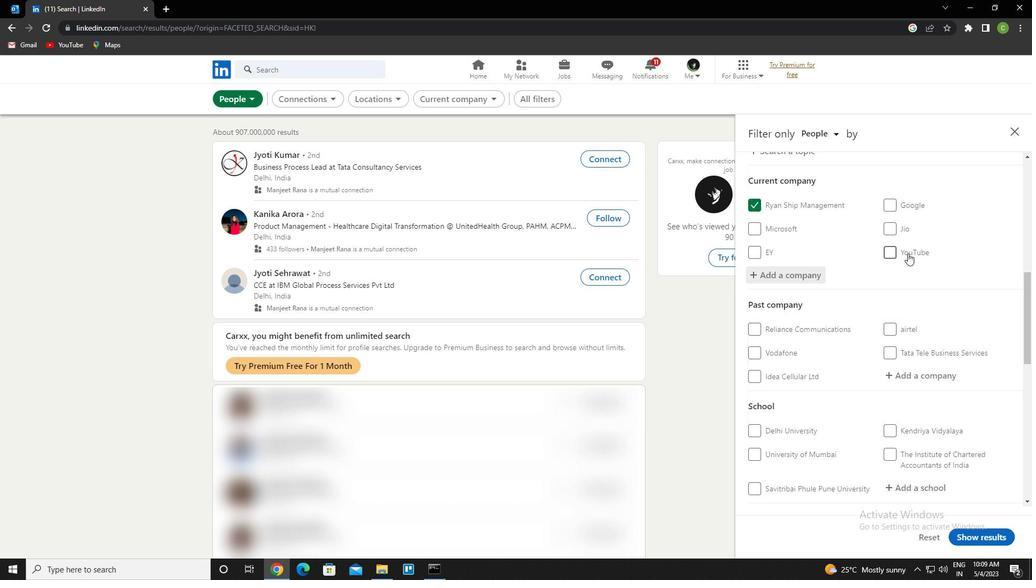 
Action: Mouse scrolled (908, 253) with delta (0, 0)
Screenshot: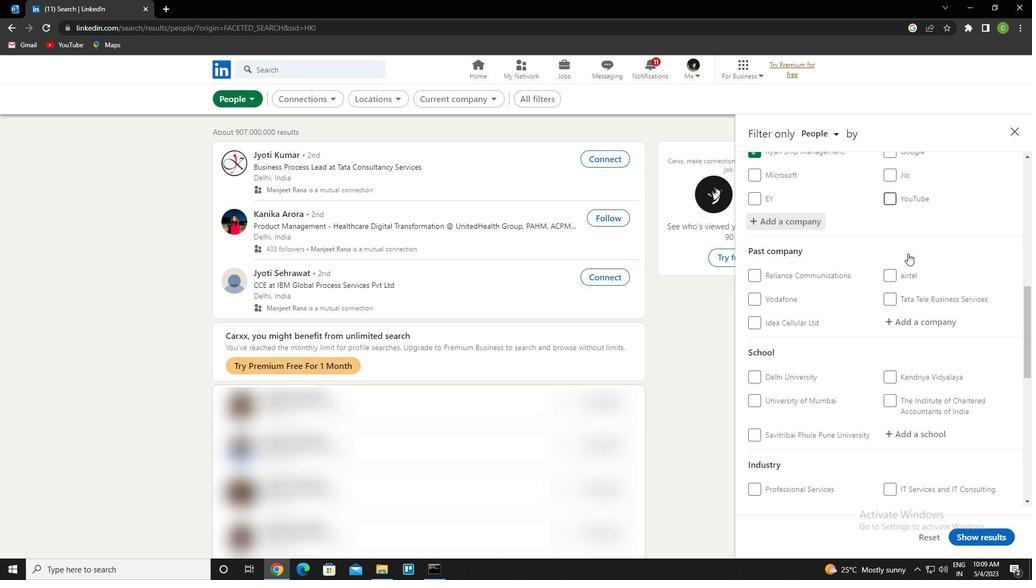 
Action: Mouse moved to (923, 379)
Screenshot: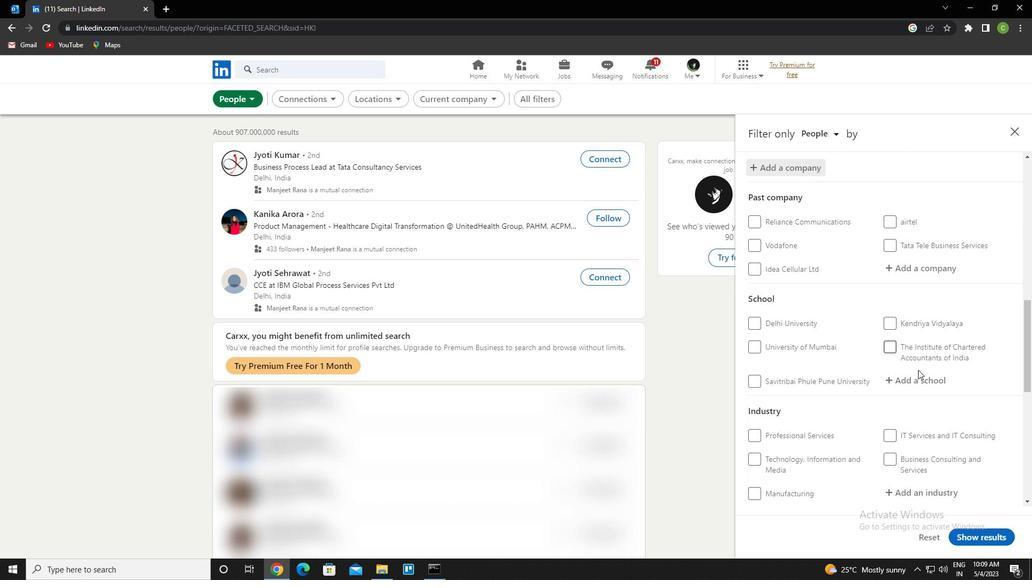 
Action: Mouse pressed left at (923, 379)
Screenshot: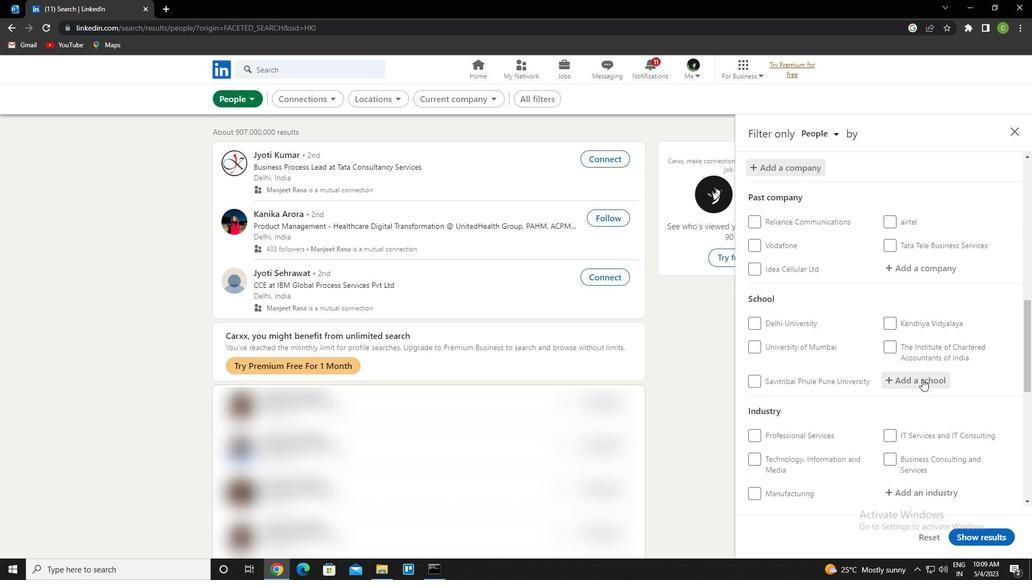 
Action: Key pressed <Key.caps_lock>s<Key.caps_lock>ikkim<Key.space>manii<Key.backspace>pal<Key.space>w<Key.backspace>university
Screenshot: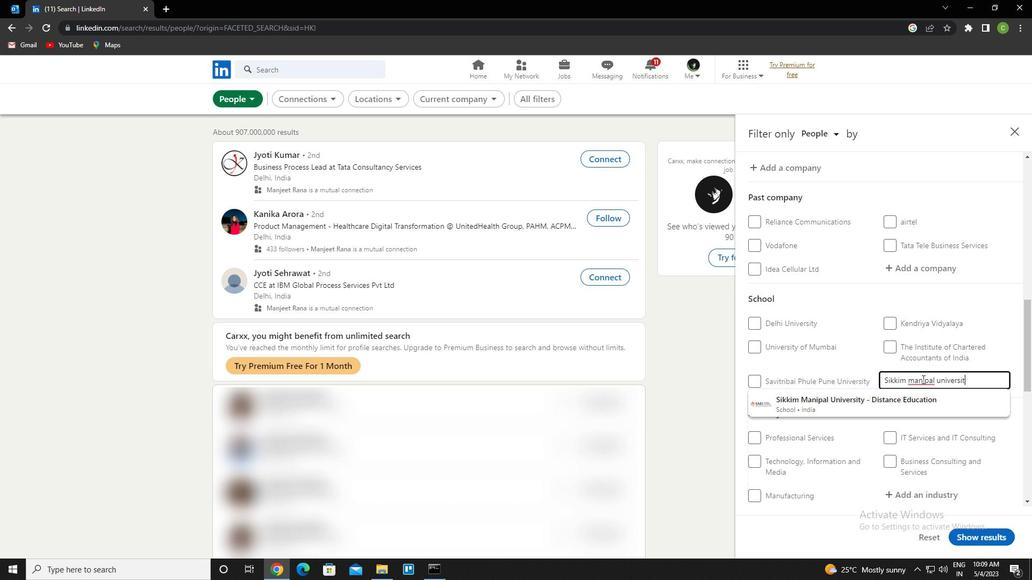 
Action: Mouse moved to (924, 413)
Screenshot: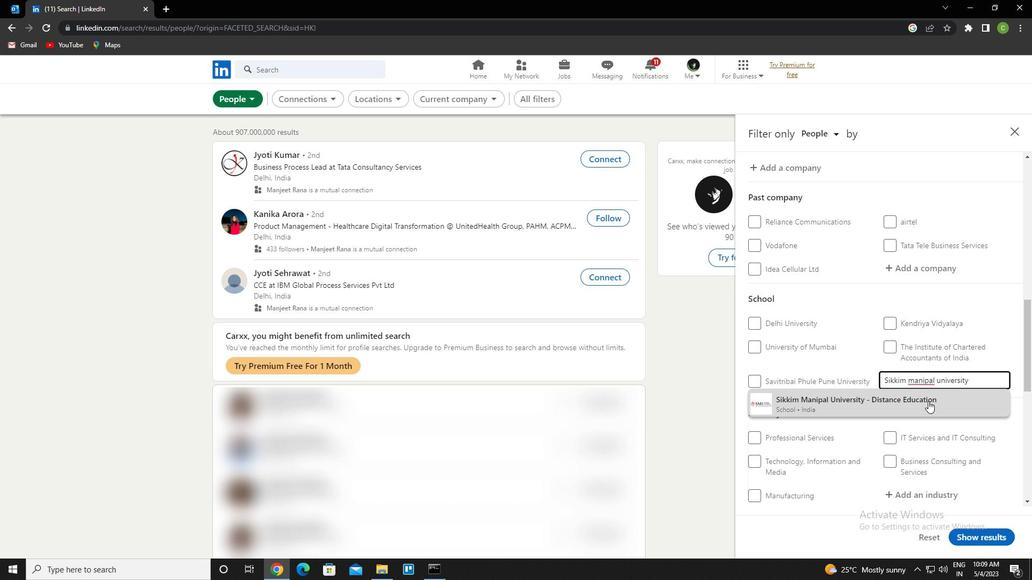 
Action: Mouse pressed left at (924, 413)
Screenshot: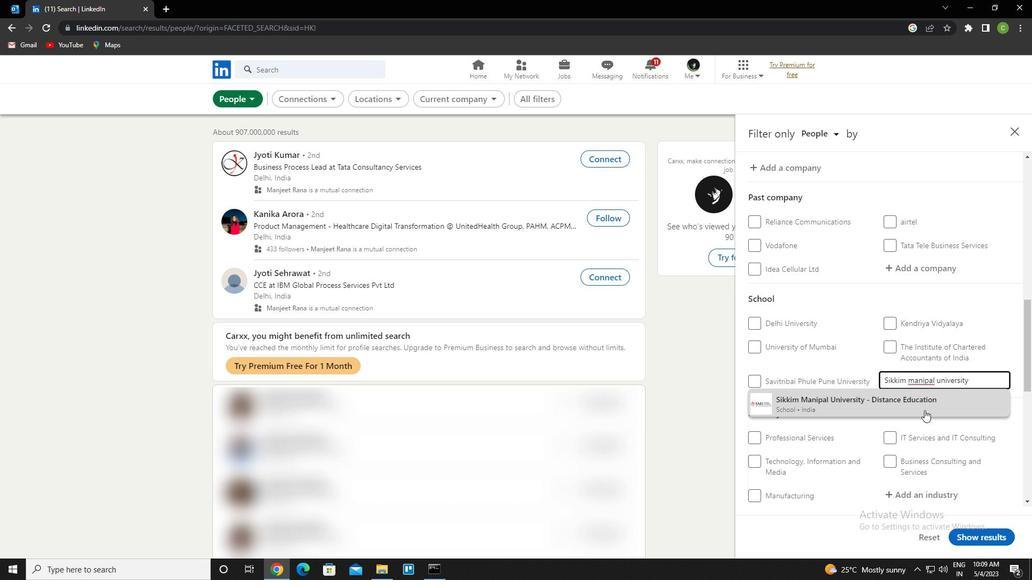 
Action: Mouse moved to (921, 356)
Screenshot: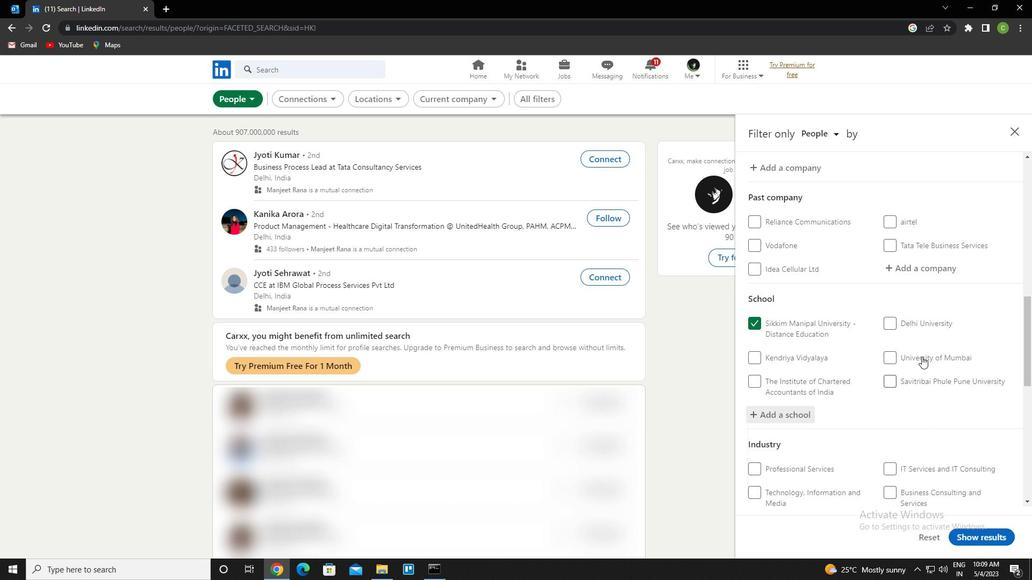 
Action: Mouse scrolled (921, 355) with delta (0, 0)
Screenshot: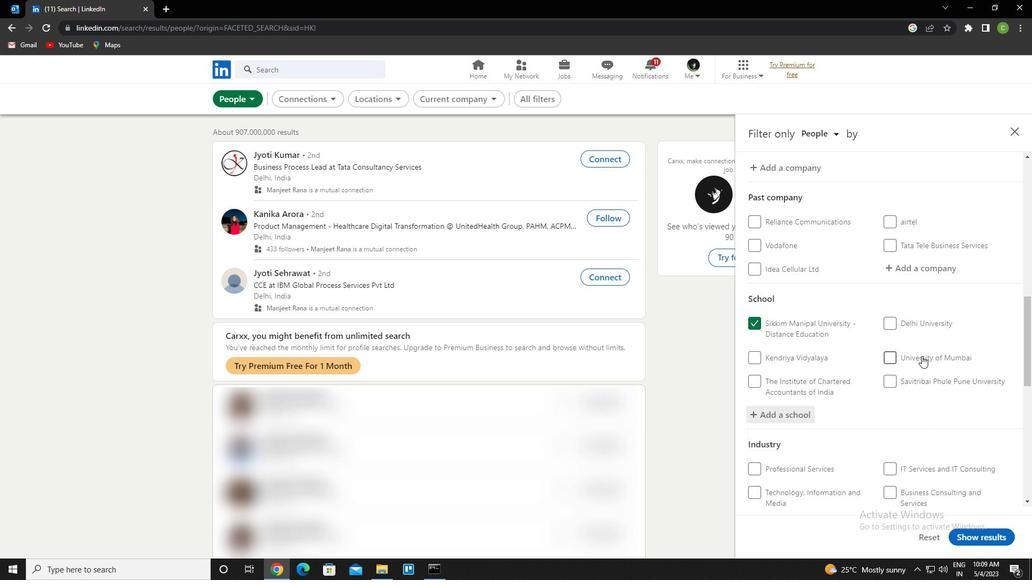 
Action: Mouse scrolled (921, 355) with delta (0, 0)
Screenshot: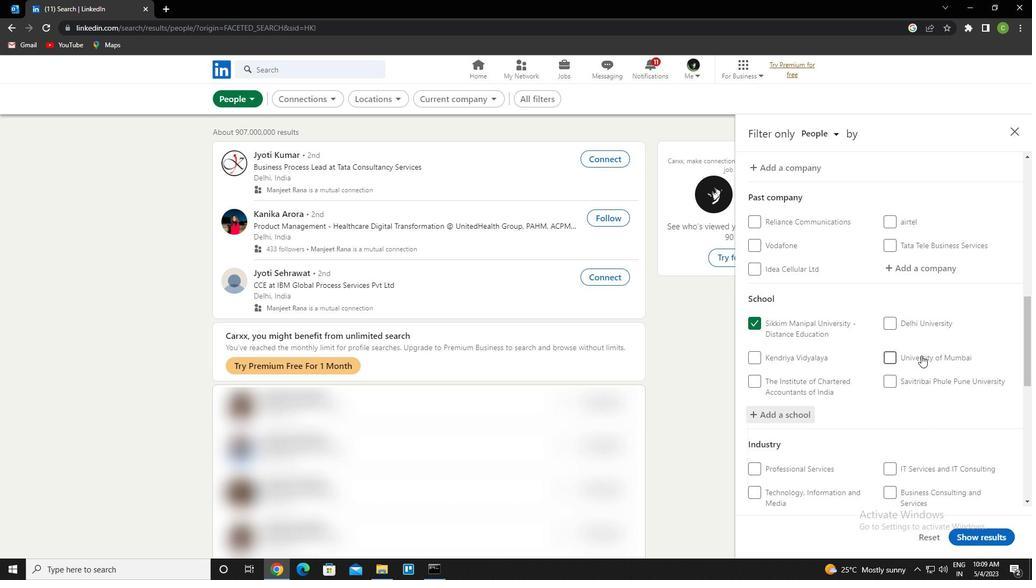 
Action: Mouse scrolled (921, 355) with delta (0, 0)
Screenshot: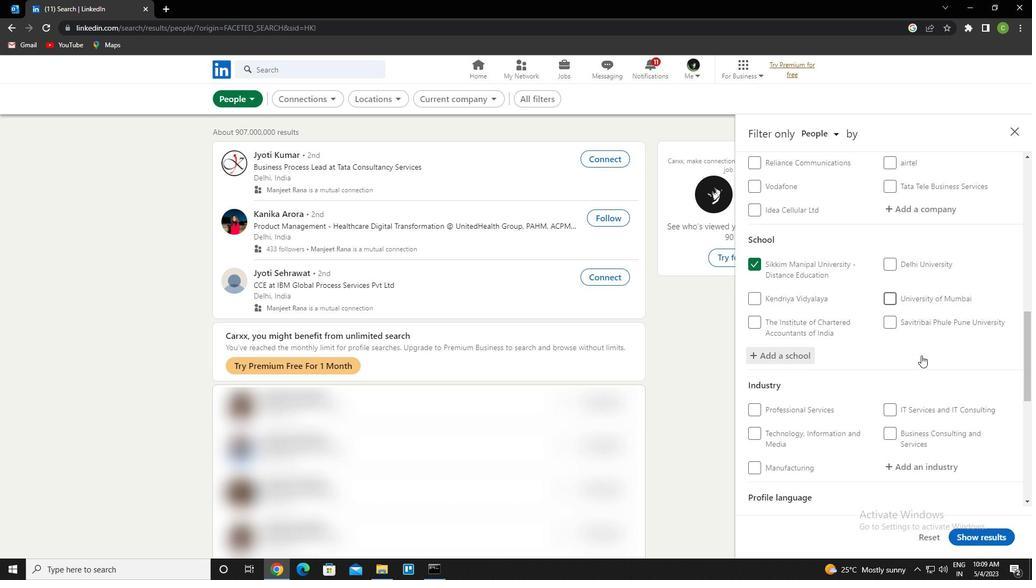 
Action: Mouse moved to (920, 363)
Screenshot: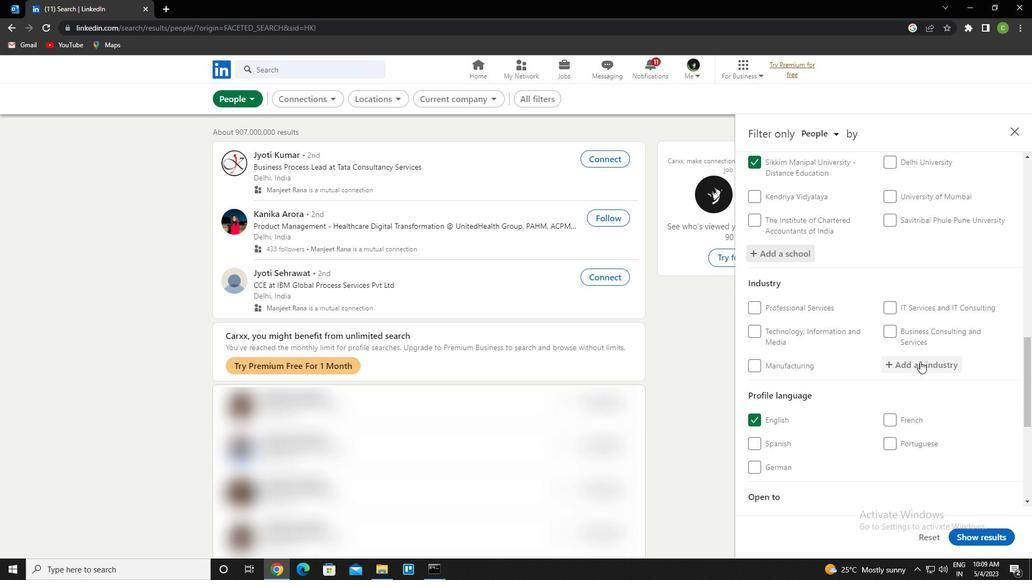 
Action: Mouse pressed left at (920, 363)
Screenshot: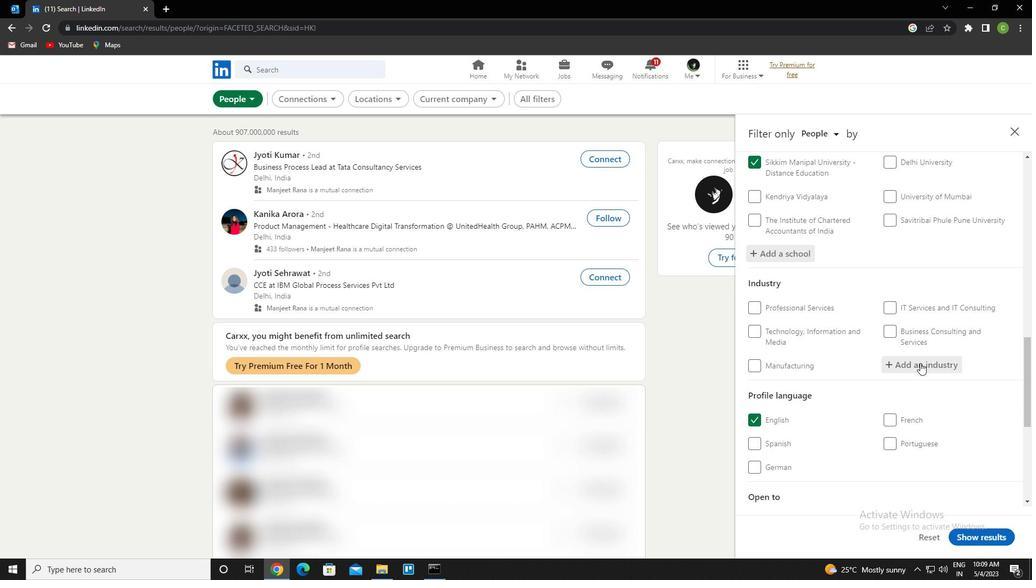 
Action: Key pressed <Key.caps_lock>f<Key.caps_lock>undraising<Key.down><Key.enter>
Screenshot: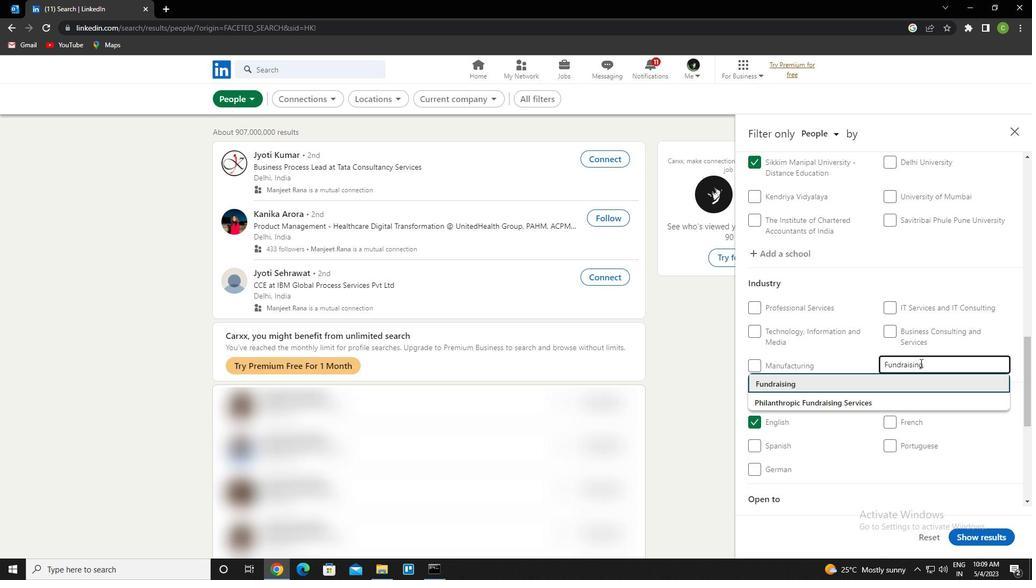 
Action: Mouse scrolled (920, 363) with delta (0, 0)
Screenshot: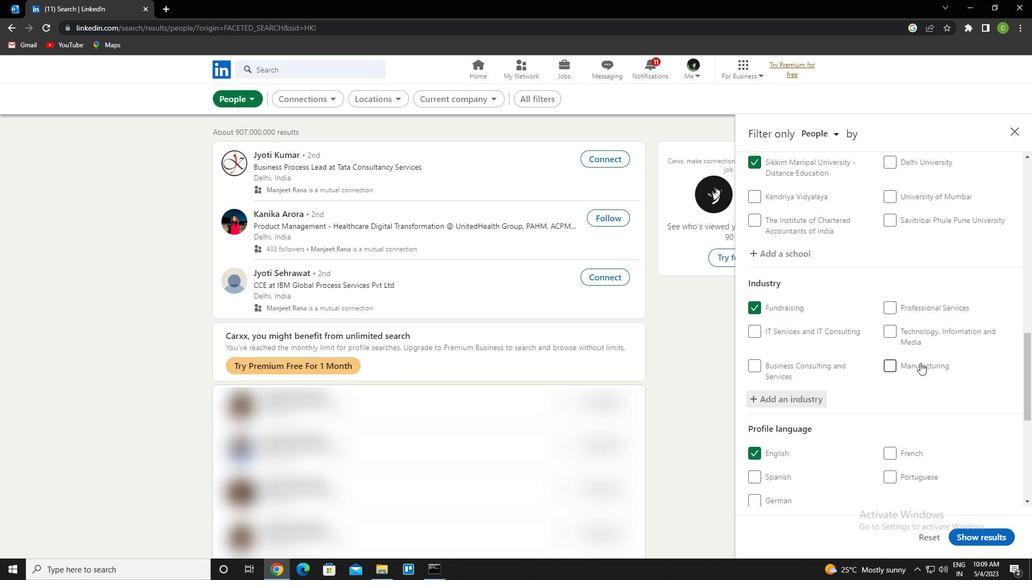 
Action: Mouse moved to (920, 364)
Screenshot: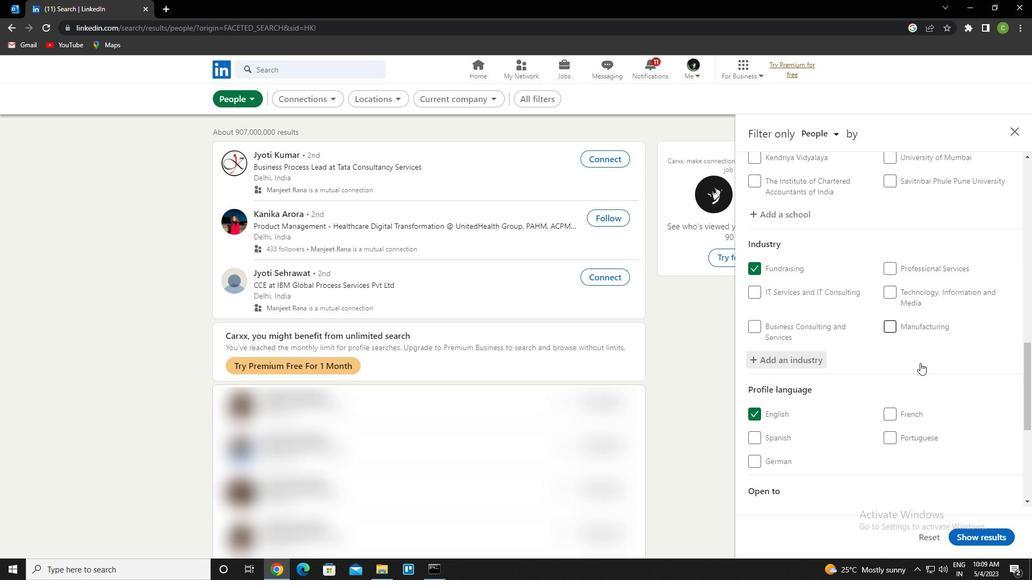 
Action: Mouse scrolled (920, 363) with delta (0, 0)
Screenshot: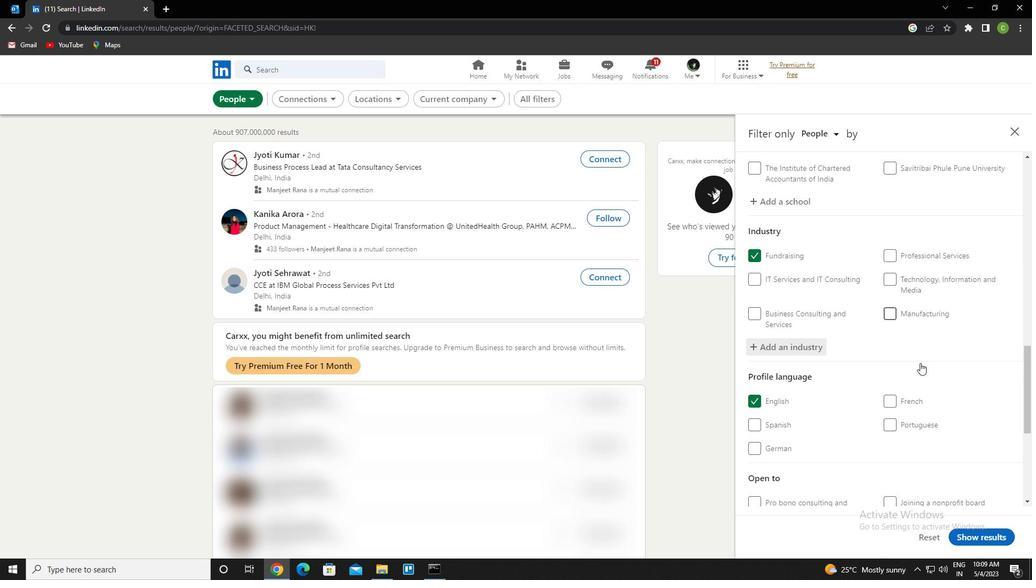 
Action: Mouse moved to (922, 365)
Screenshot: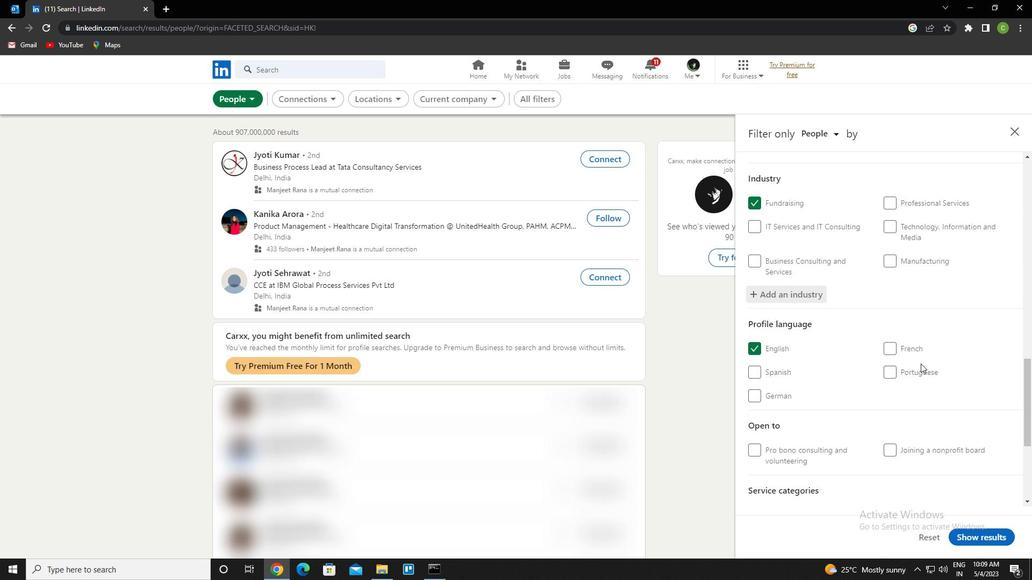 
Action: Mouse scrolled (922, 364) with delta (0, 0)
Screenshot: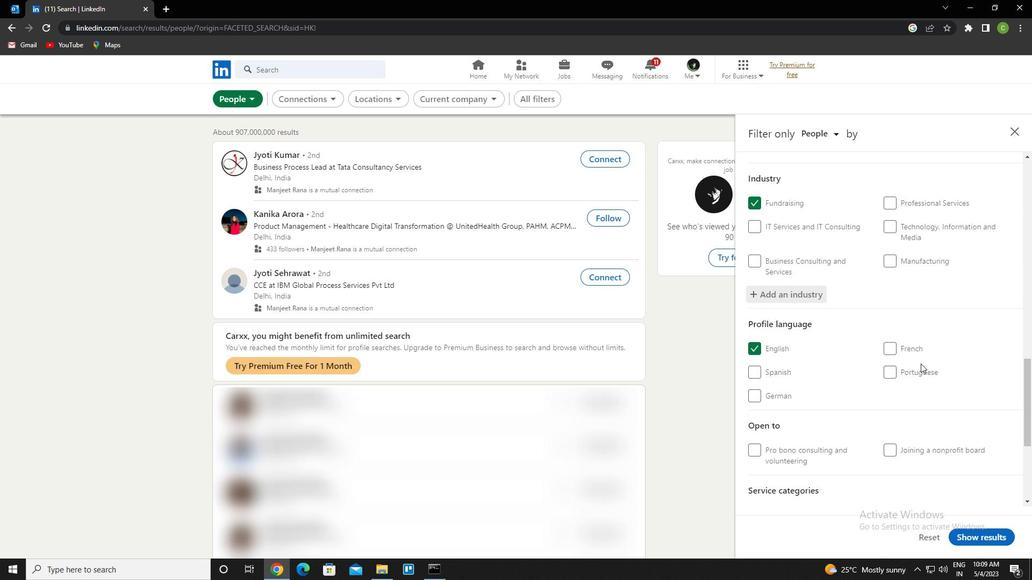 
Action: Mouse moved to (923, 365)
Screenshot: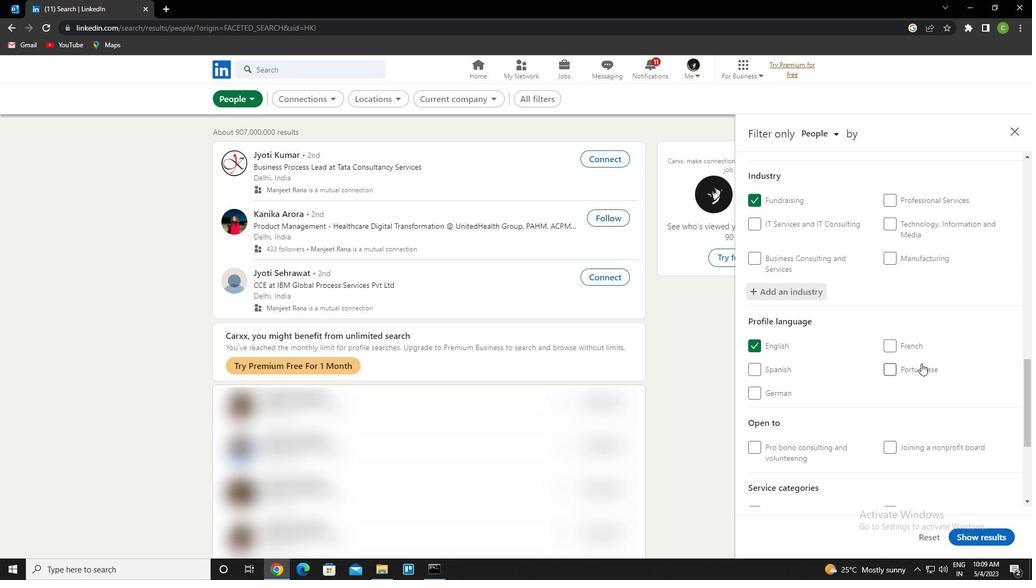 
Action: Mouse scrolled (923, 364) with delta (0, 0)
Screenshot: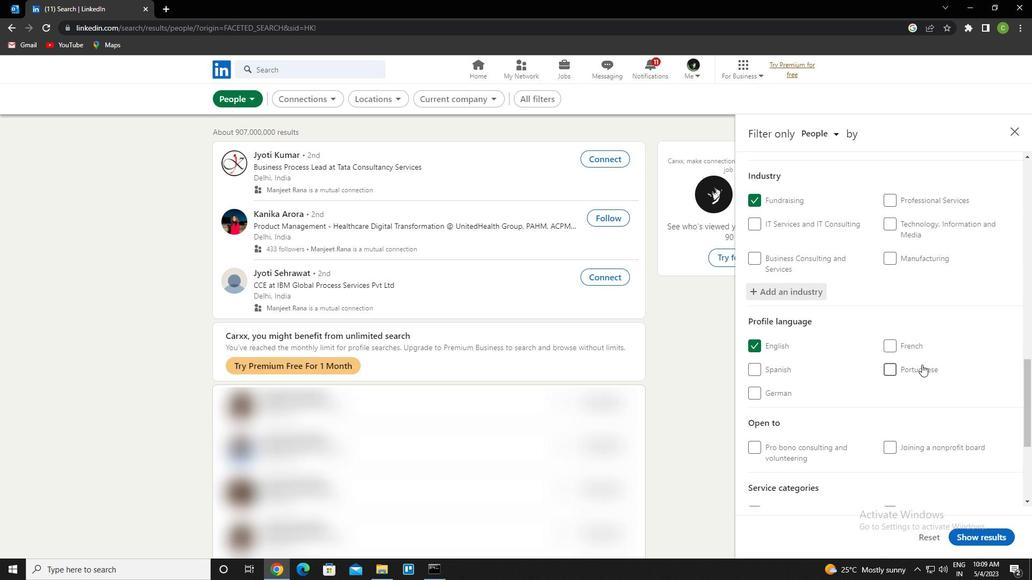 
Action: Mouse moved to (921, 362)
Screenshot: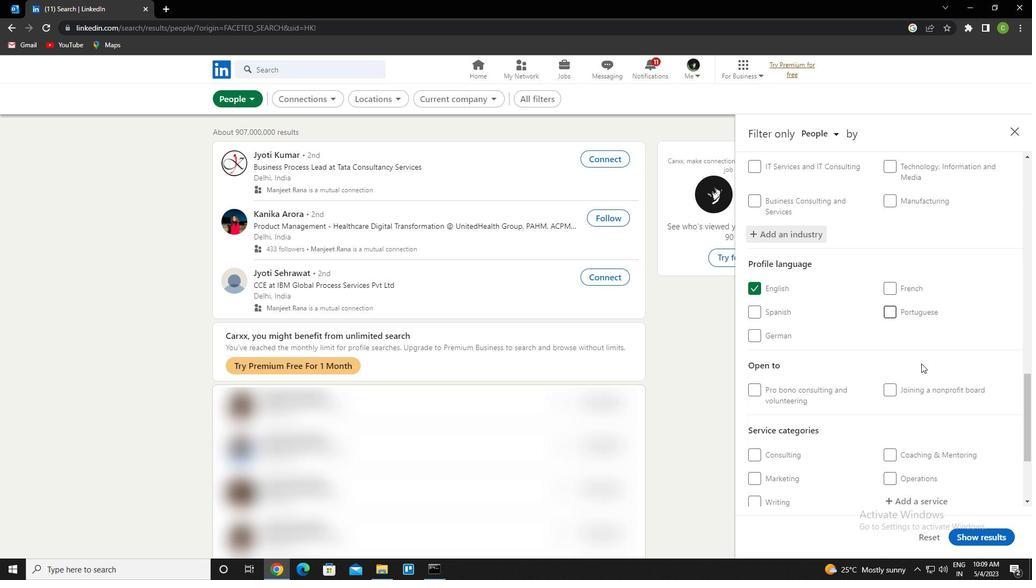 
Action: Mouse scrolled (921, 362) with delta (0, 0)
Screenshot: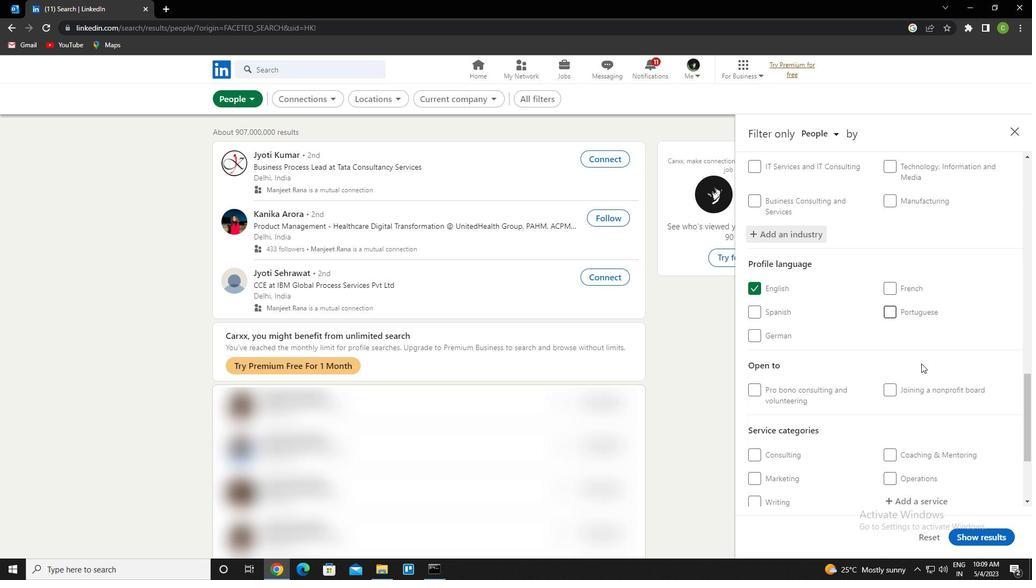 
Action: Mouse moved to (917, 393)
Screenshot: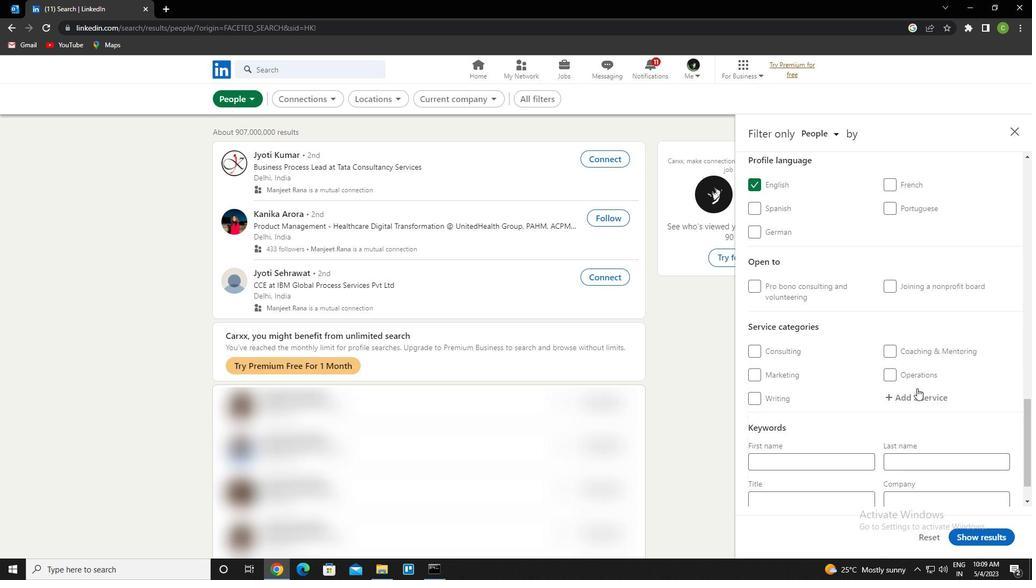 
Action: Mouse pressed left at (917, 393)
Screenshot: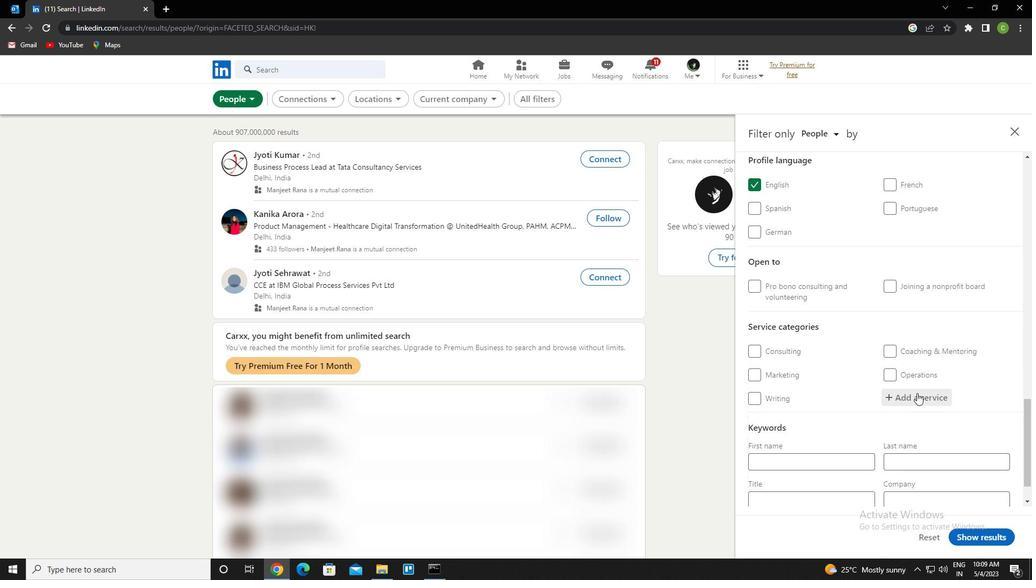 
Action: Key pressed <Key.caps_lock>c<Key.caps_lock>ompuetr<Key.space>networking
Screenshot: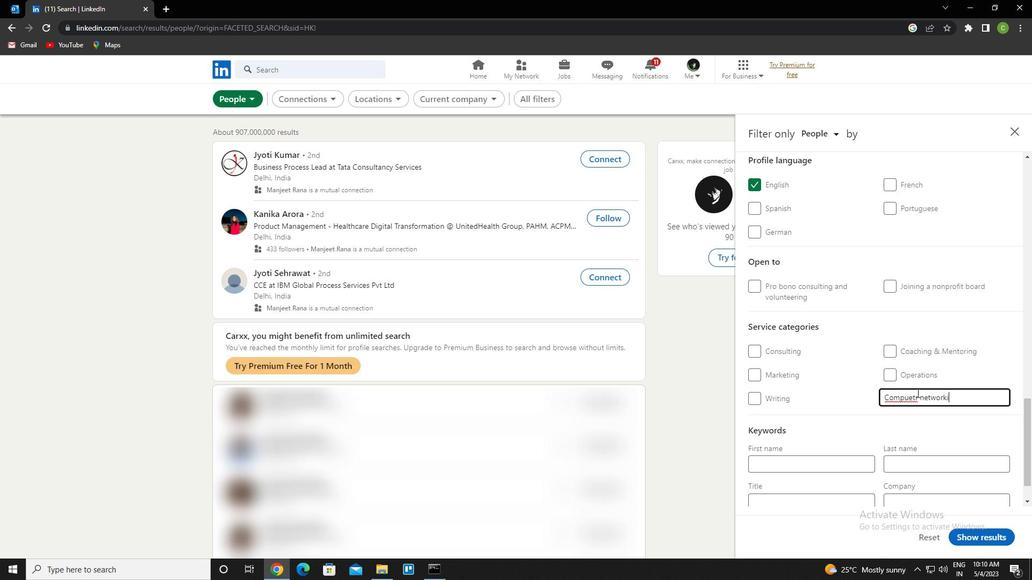 
Action: Mouse moved to (916, 401)
Screenshot: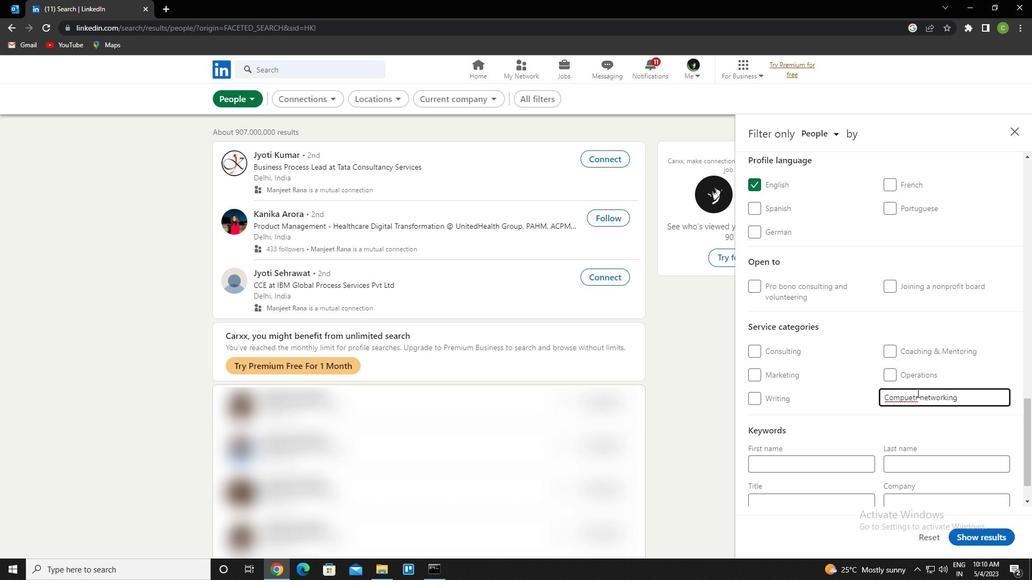 
Action: Mouse pressed left at (916, 401)
Screenshot: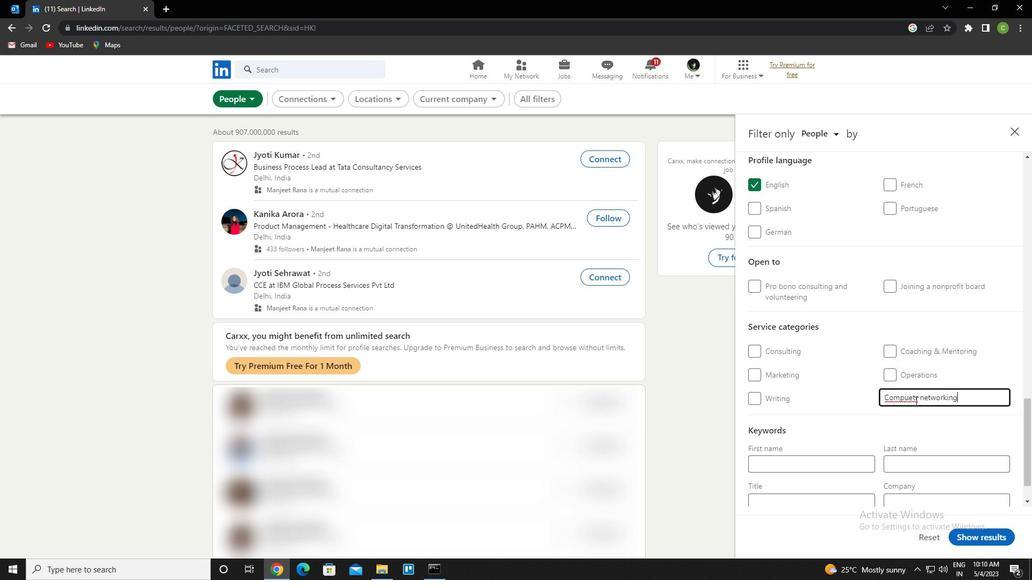 
Action: Mouse moved to (931, 397)
Screenshot: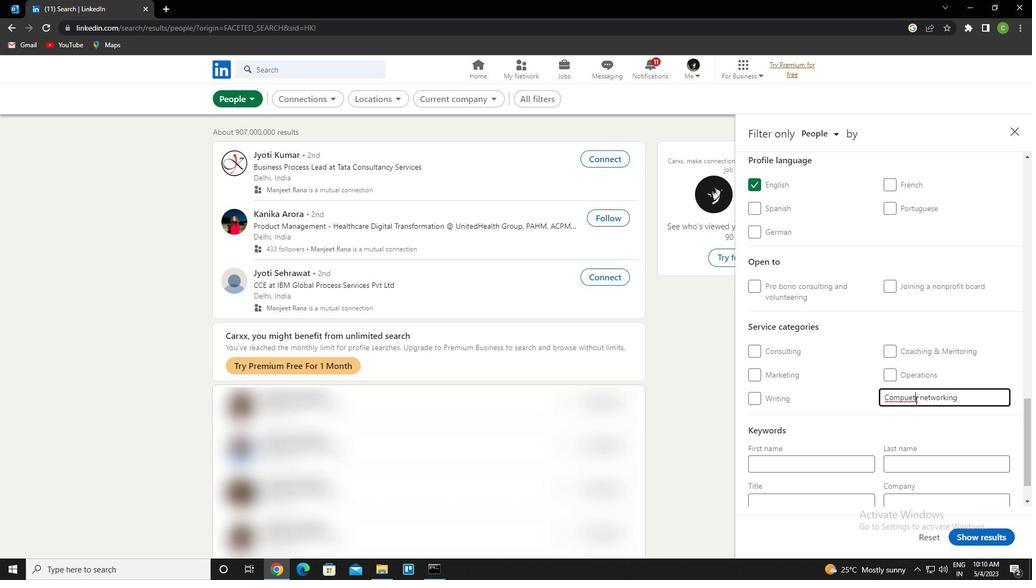 
Action: Key pressed <Key.backspace><Key.backspace>te<Key.down><Key.enter>
Screenshot: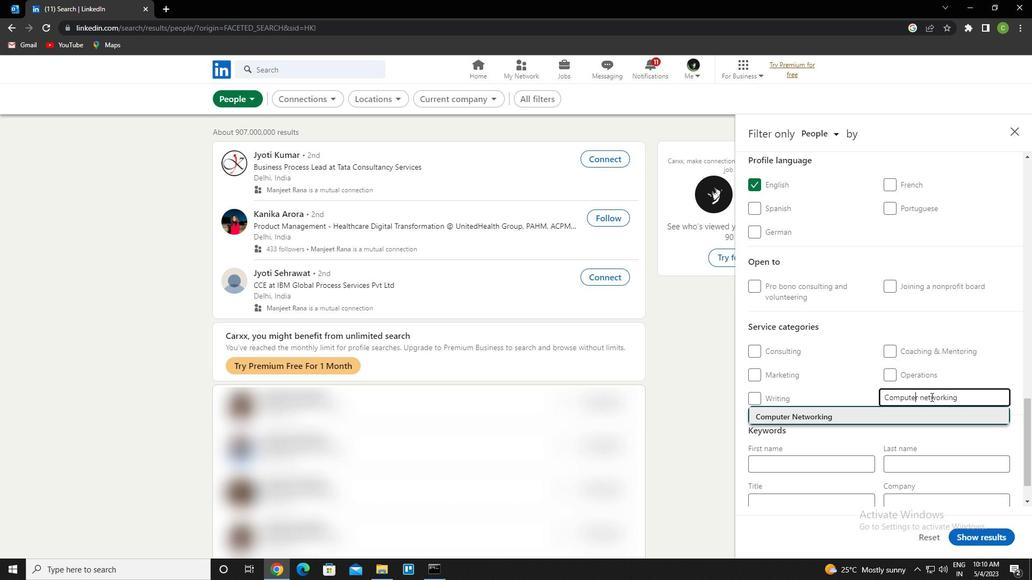 
Action: Mouse scrolled (931, 396) with delta (0, 0)
Screenshot: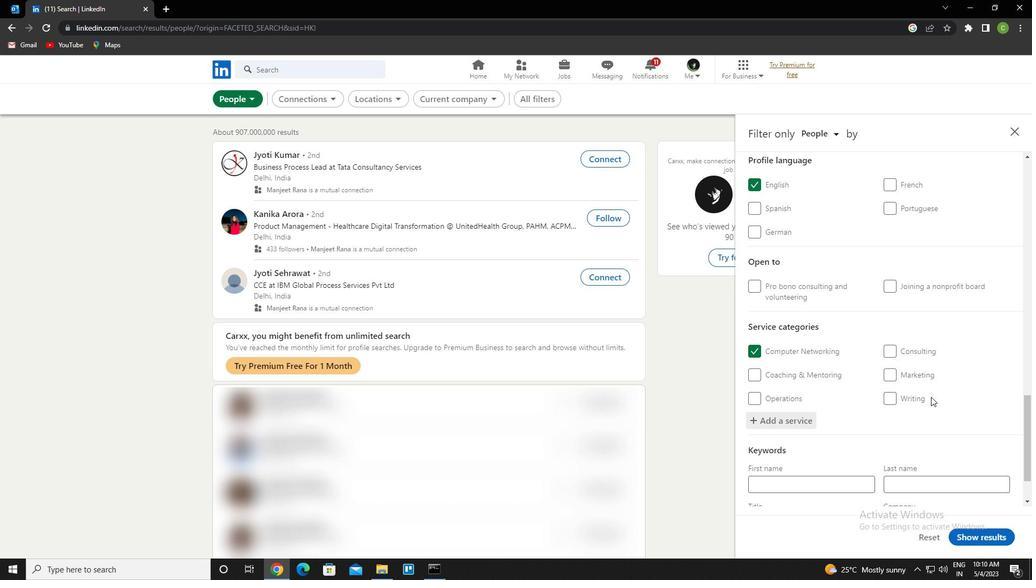 
Action: Mouse moved to (925, 398)
Screenshot: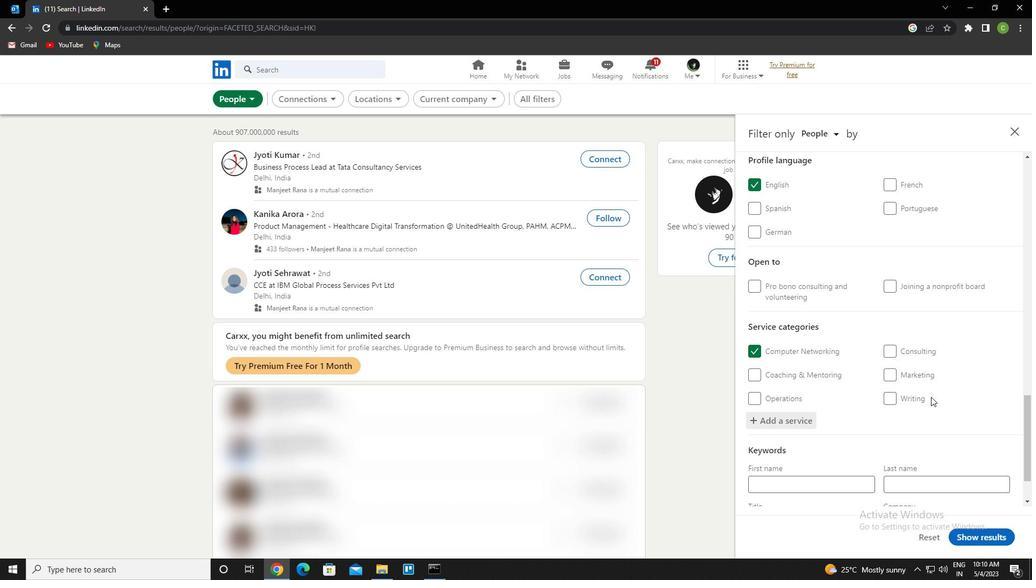
Action: Mouse scrolled (925, 398) with delta (0, 0)
Screenshot: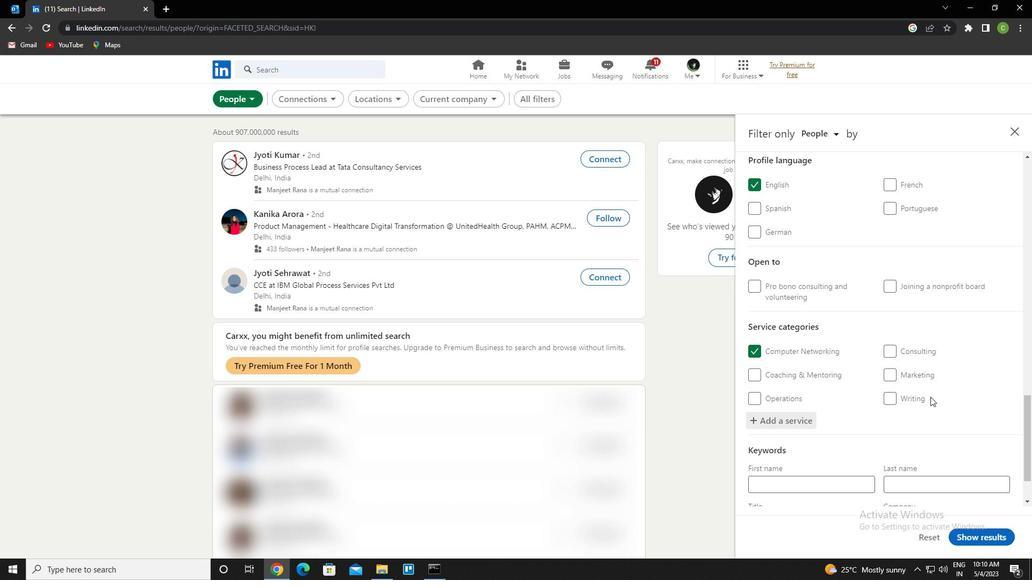 
Action: Mouse scrolled (925, 398) with delta (0, 0)
Screenshot: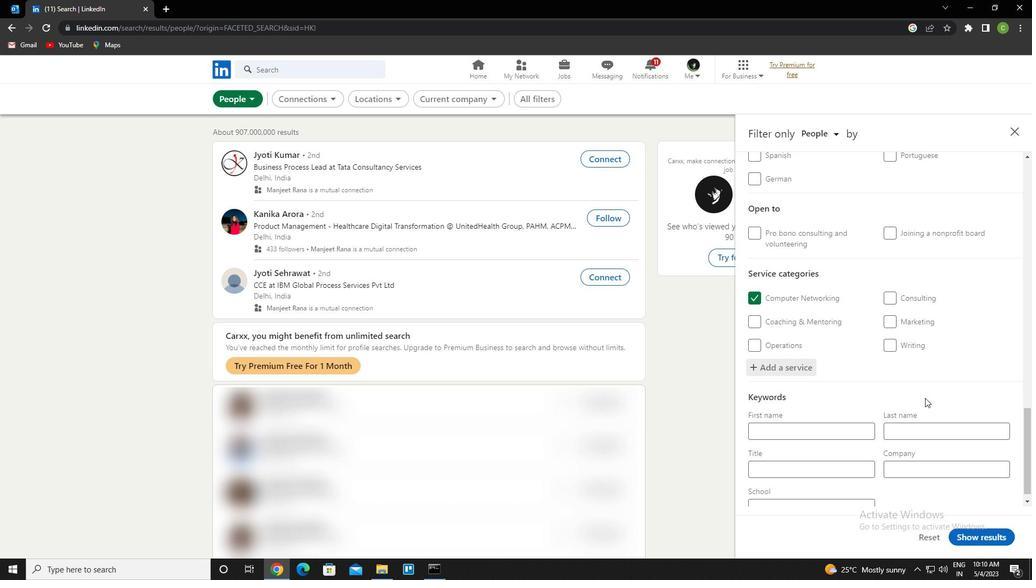 
Action: Mouse moved to (924, 398)
Screenshot: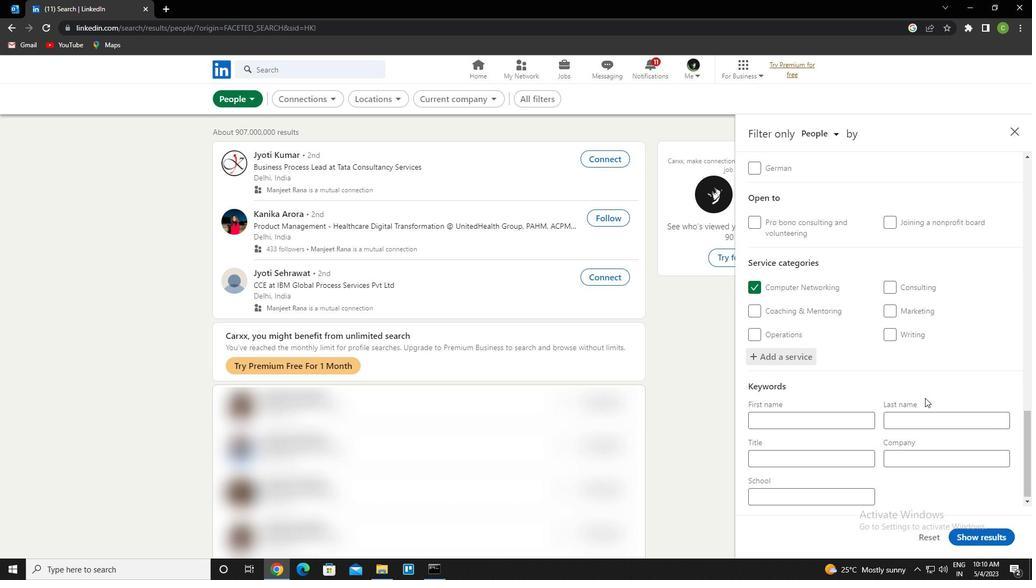 
Action: Mouse scrolled (924, 398) with delta (0, 0)
Screenshot: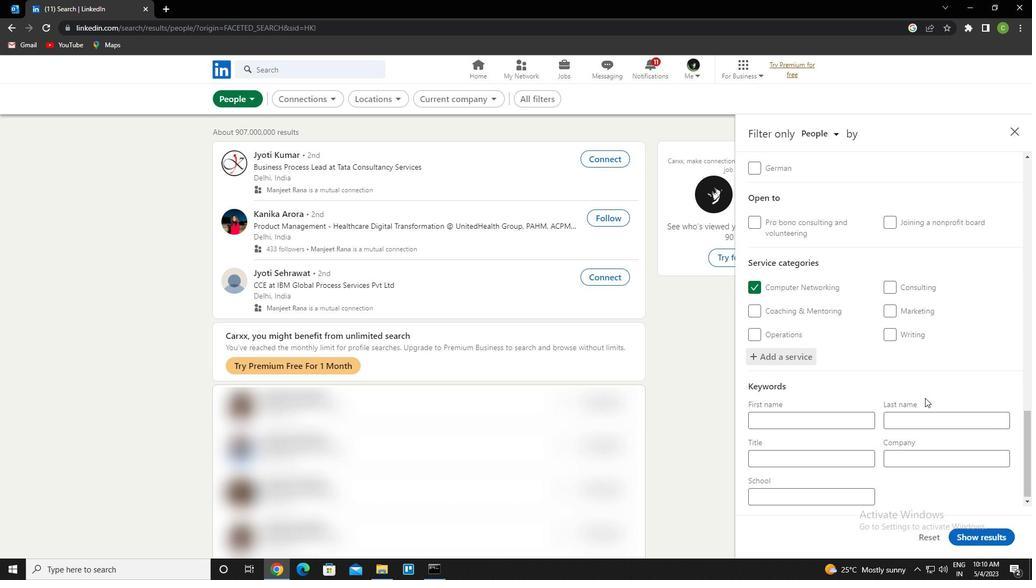 
Action: Mouse moved to (923, 398)
Screenshot: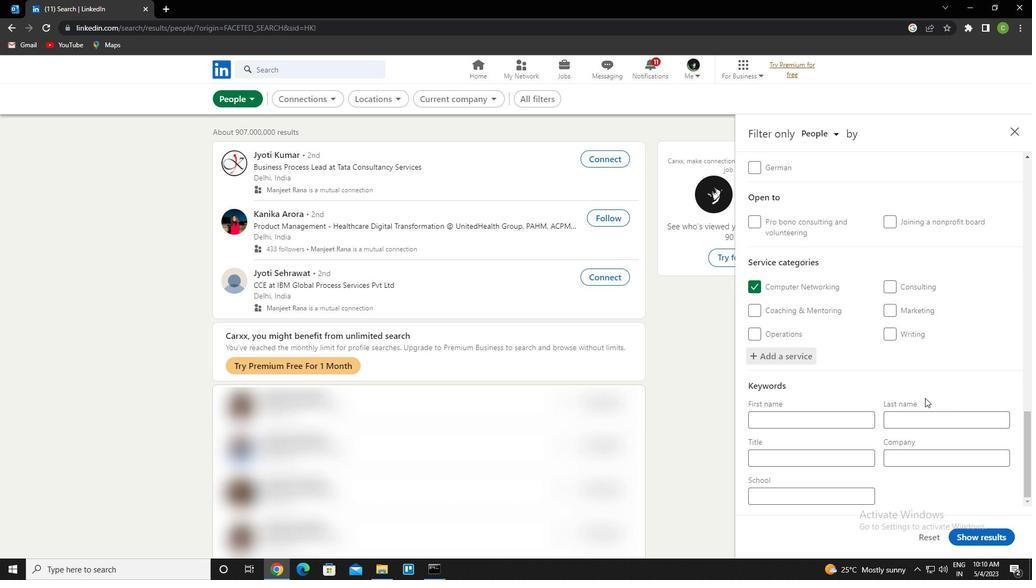 
Action: Mouse scrolled (923, 398) with delta (0, 0)
Screenshot: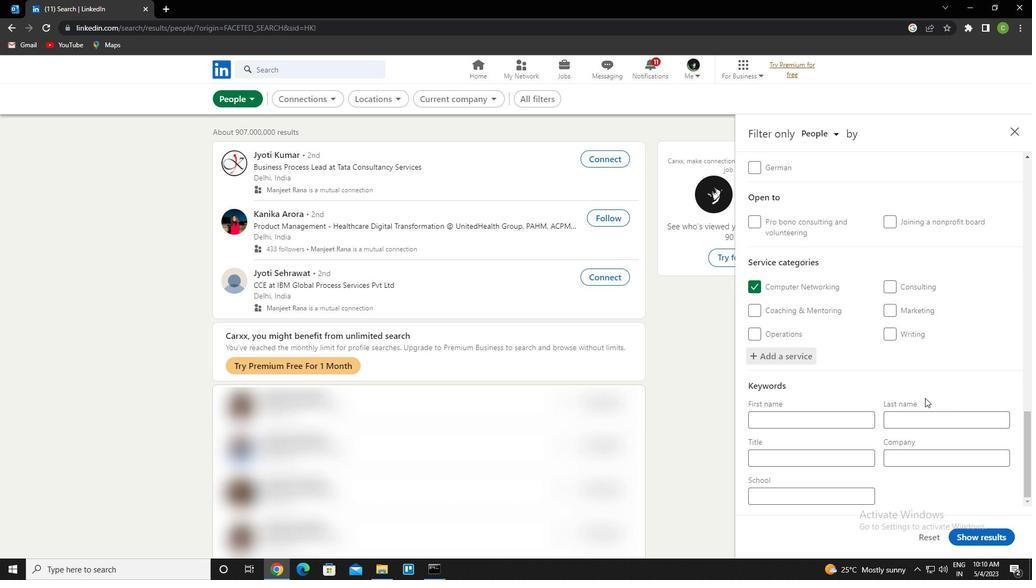 
Action: Mouse moved to (836, 457)
Screenshot: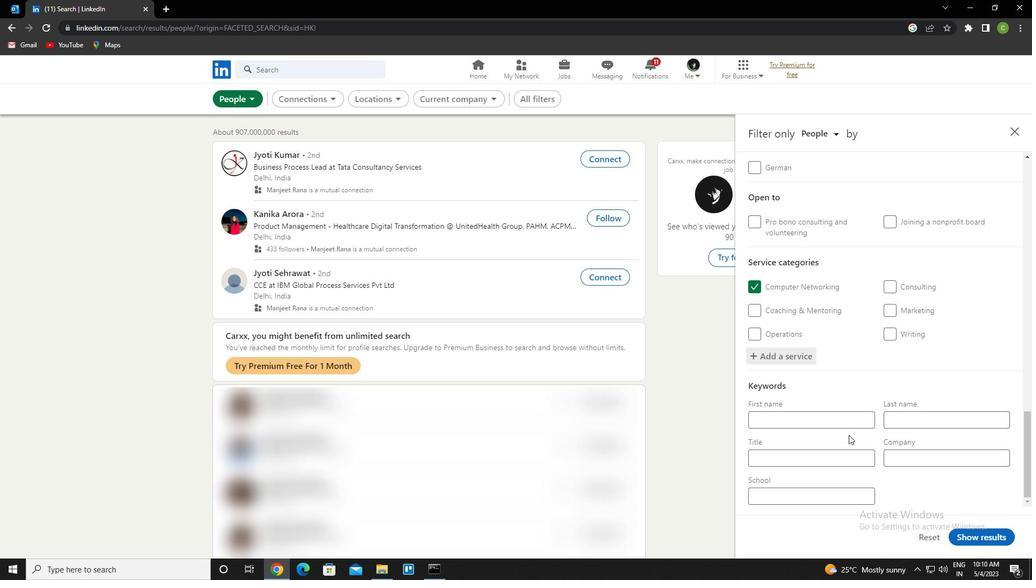 
Action: Mouse pressed left at (836, 457)
Screenshot: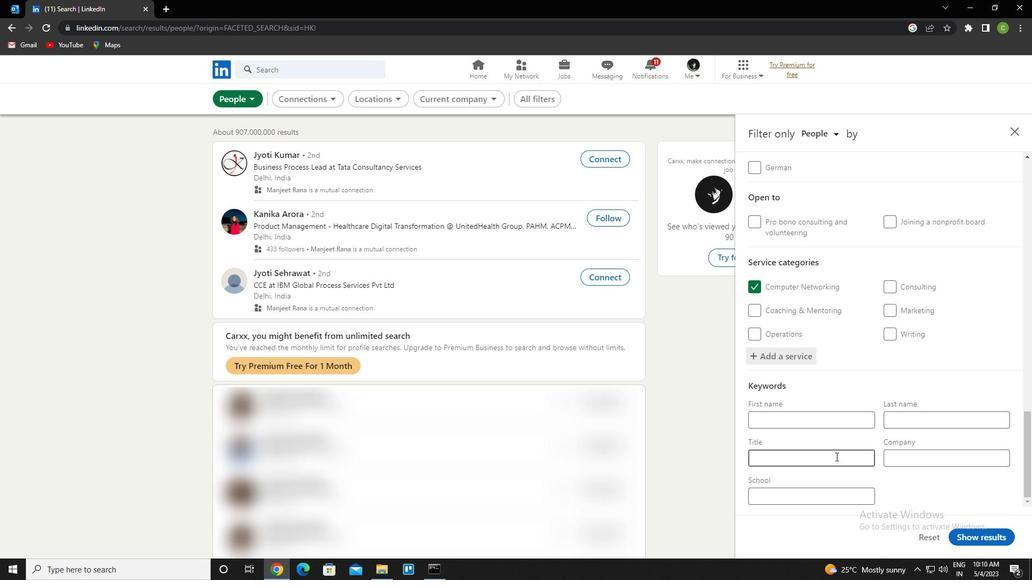 
Action: Key pressed <Key.caps_lock>c<Key.caps_lock>ivil<Key.space><Key.caps_lock>e<Key.caps_lock>ngineer
Screenshot: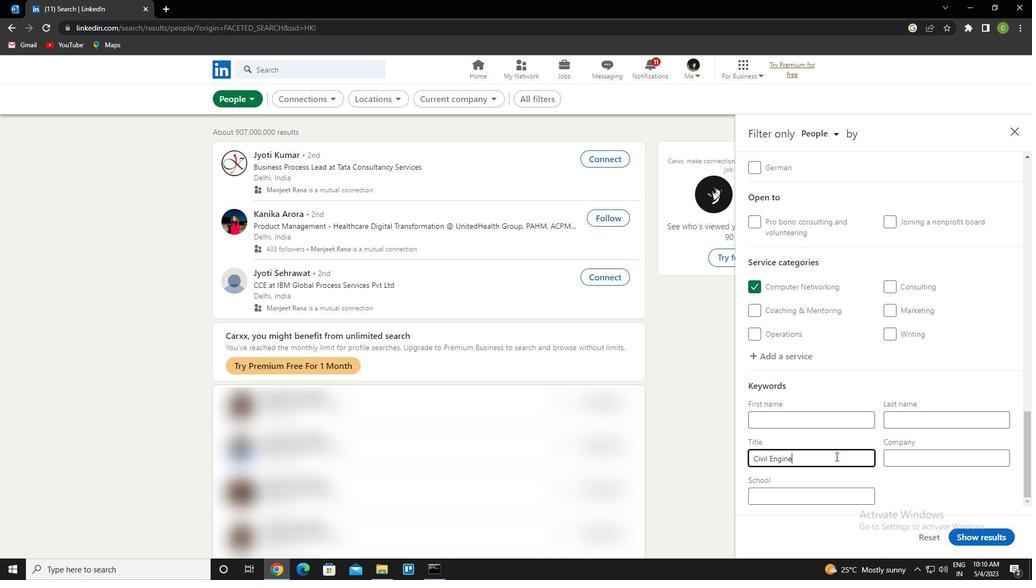 
Action: Mouse moved to (977, 532)
Screenshot: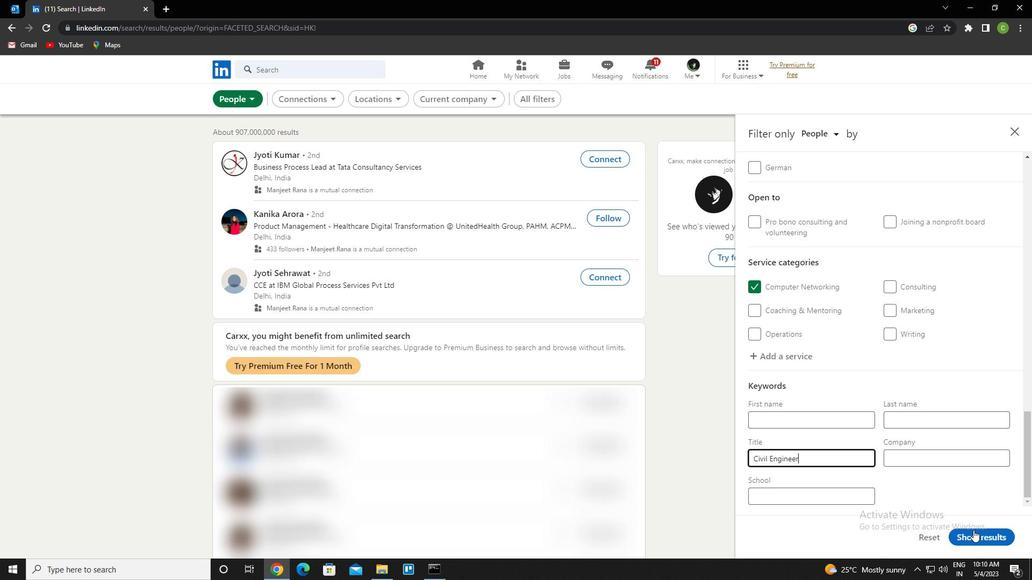
Action: Mouse pressed left at (977, 532)
Screenshot: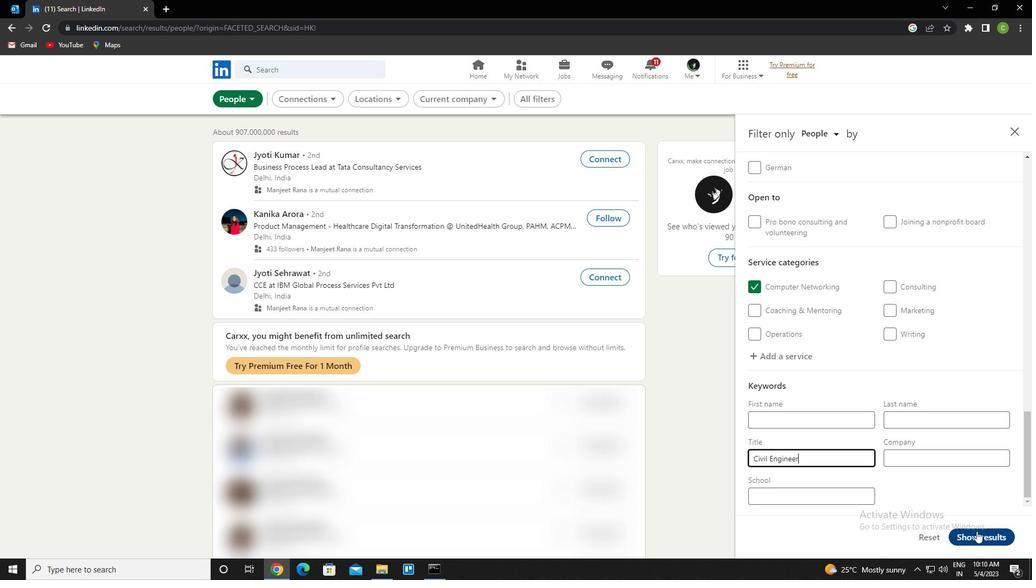 
Action: Mouse moved to (640, 393)
Screenshot: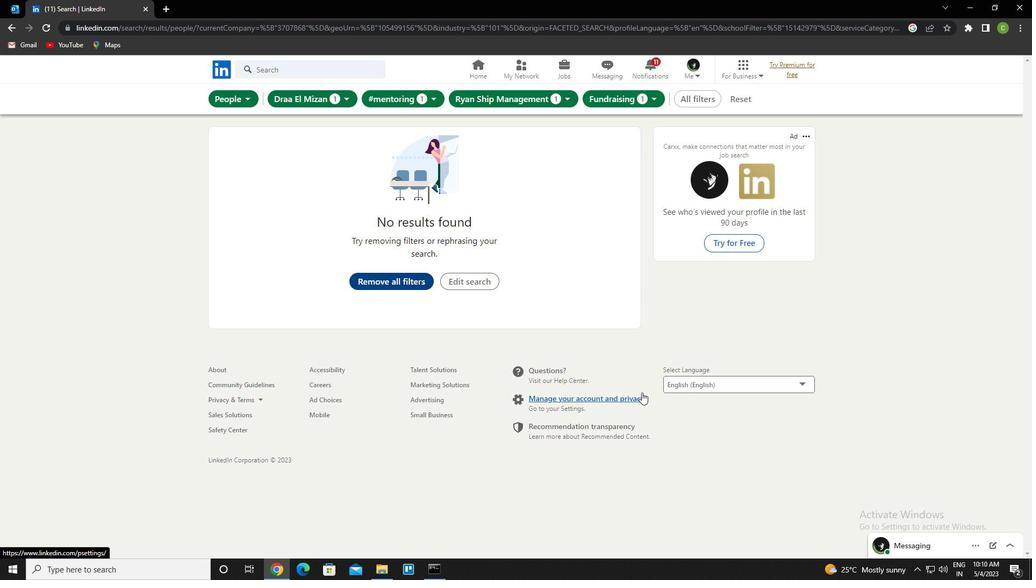 
